 Task: Look for space in São Félix do Xingu, Brazil from 6th June, 2023 to 8th June, 2023 for 2 adults in price range Rs.7000 to Rs.12000. Place can be private room with 1  bedroom having 2 beds and 1 bathroom. Property type can be flat. Amenities needed are: wifi, . Booking option can be shelf check-in. Required host language is Spanish.
Action: Mouse moved to (753, 130)
Screenshot: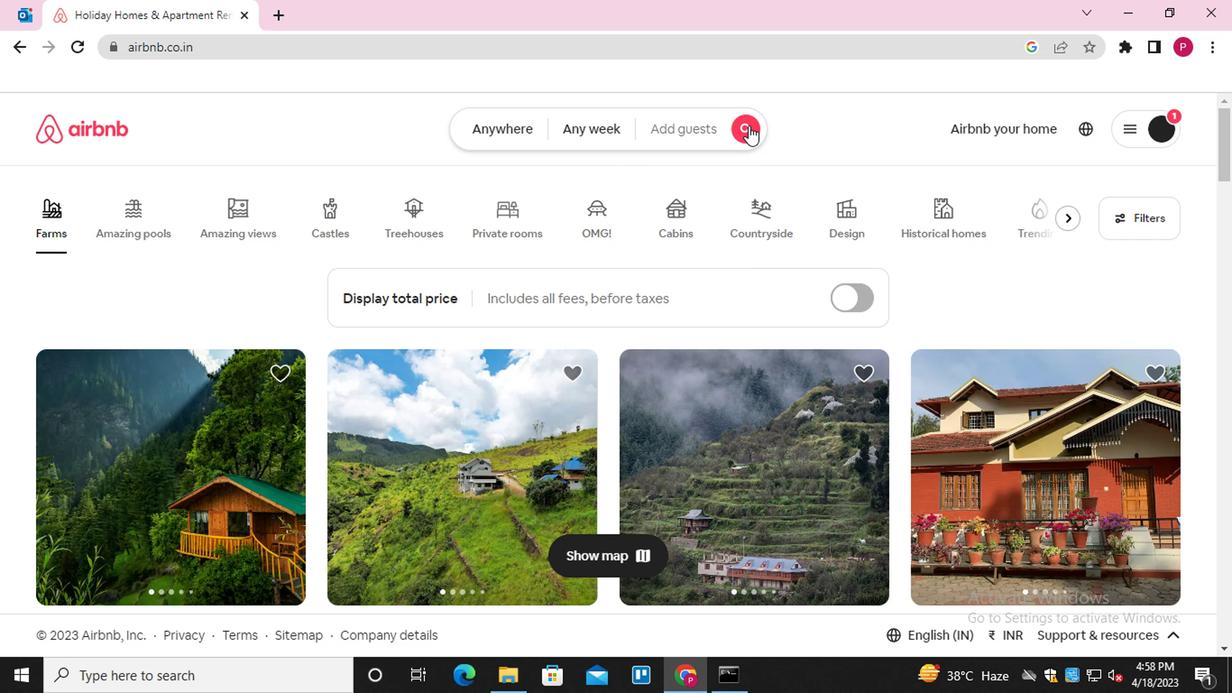 
Action: Mouse pressed left at (753, 130)
Screenshot: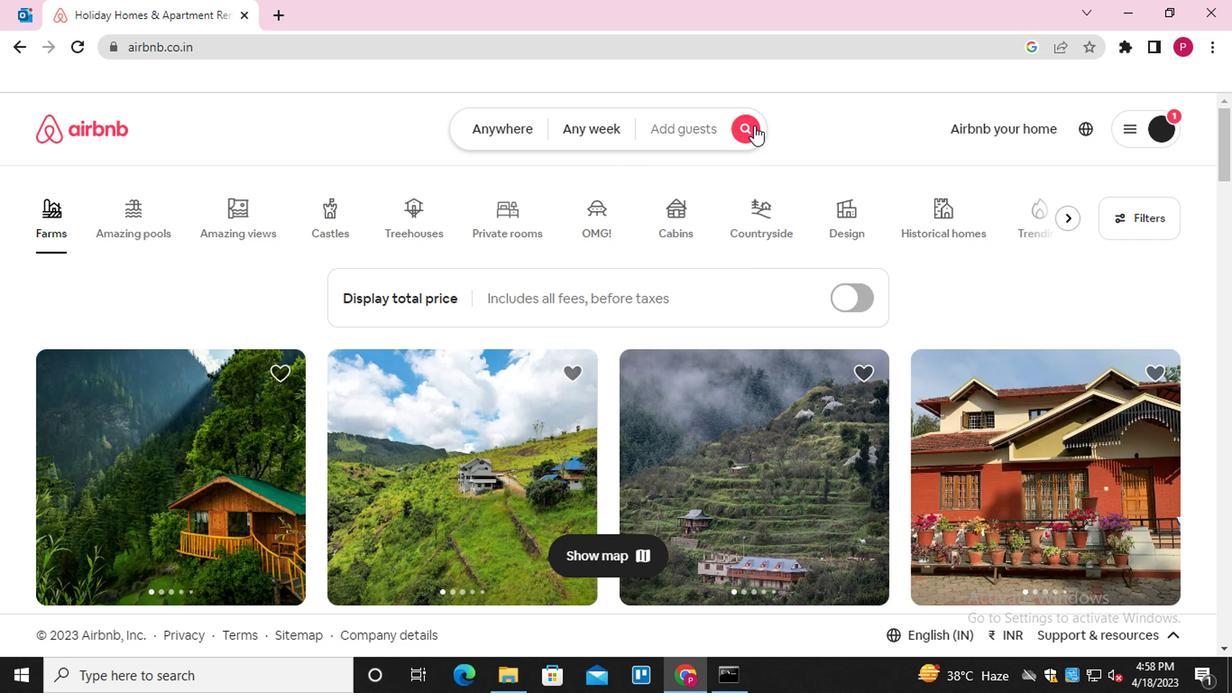 
Action: Mouse moved to (366, 211)
Screenshot: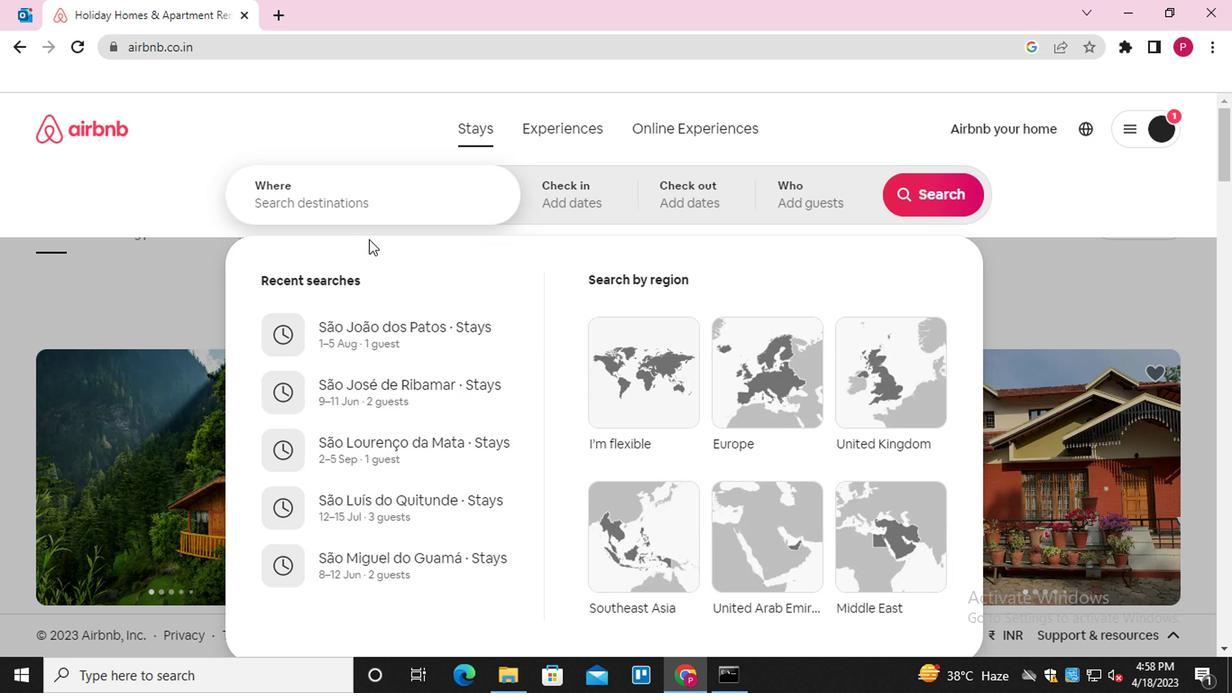 
Action: Mouse pressed left at (366, 211)
Screenshot: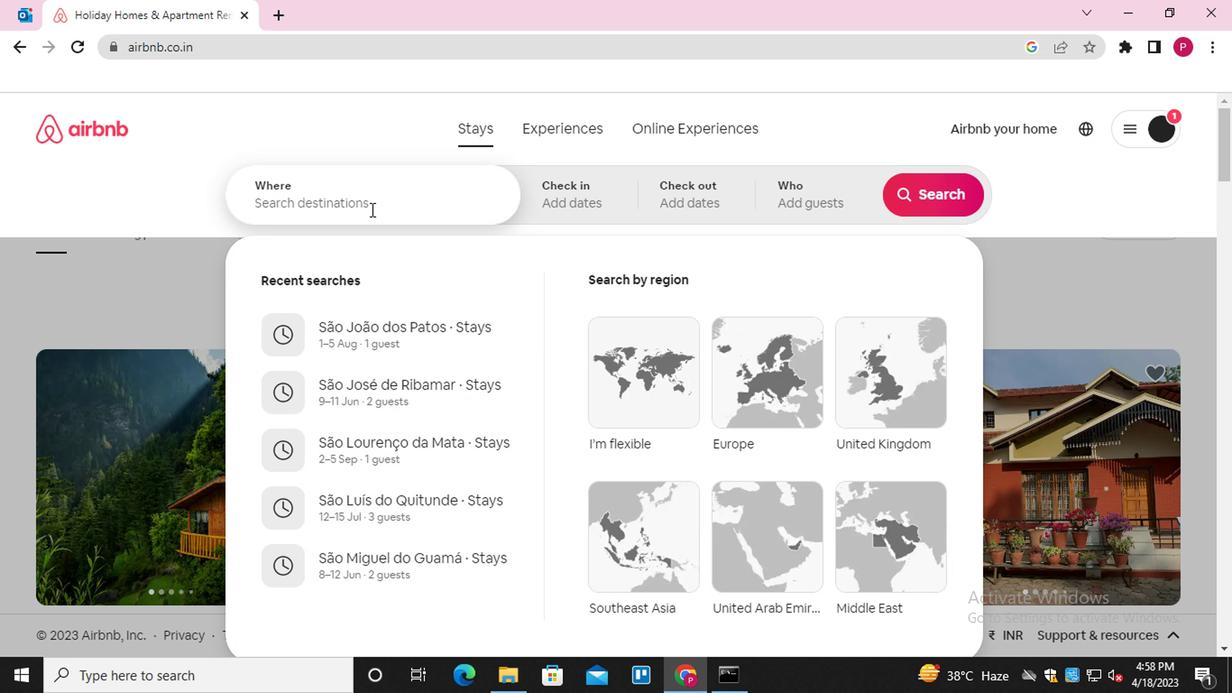 
Action: Key pressed <Key.shift>SAO<Key.space><Key.shift>FELIX<Key.space>DA<Key.space><Key.shift>X
Screenshot: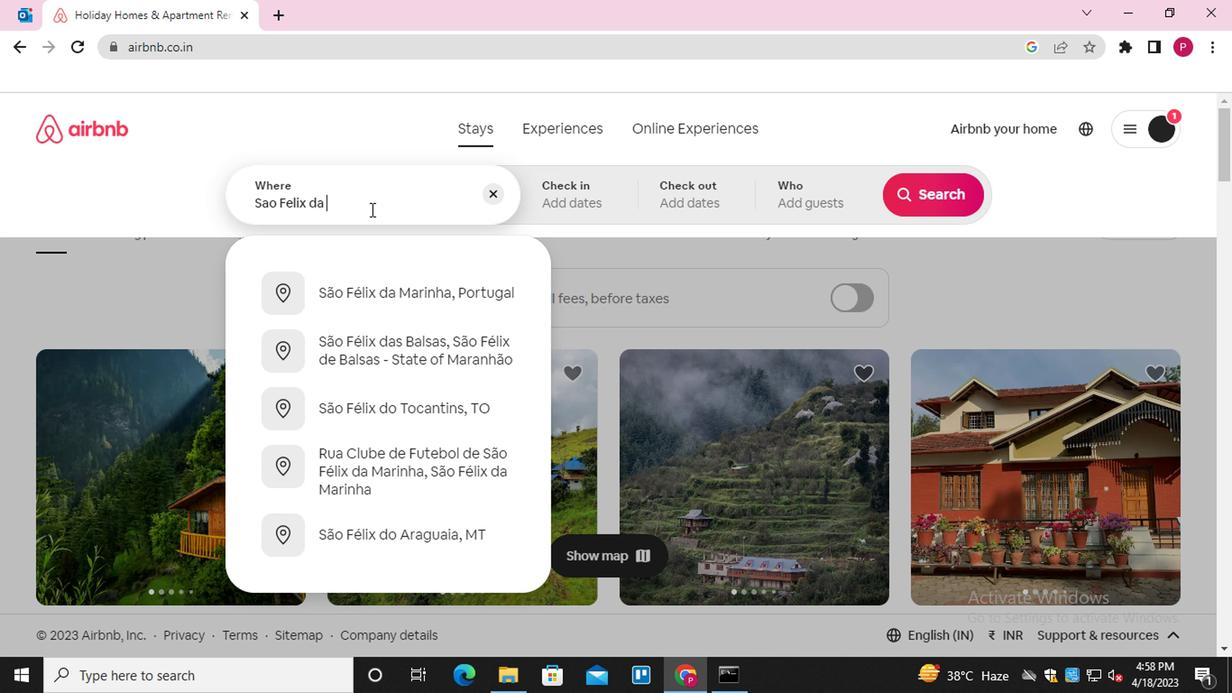 
Action: Mouse moved to (388, 401)
Screenshot: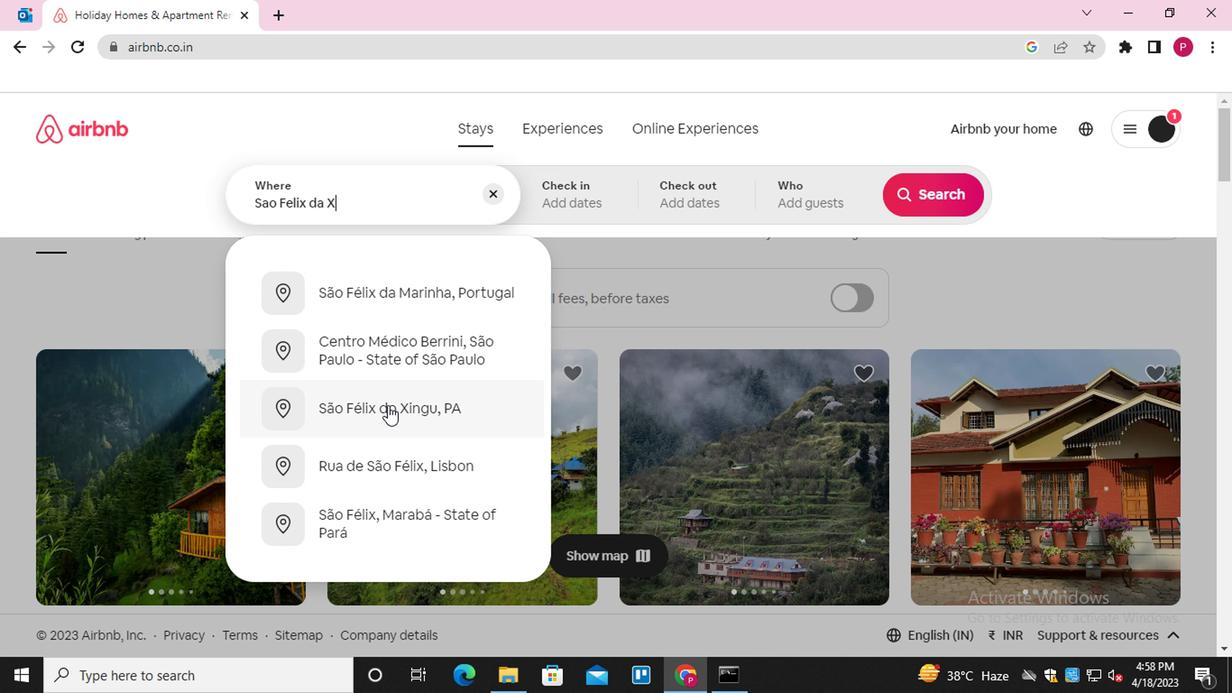 
Action: Mouse pressed left at (388, 401)
Screenshot: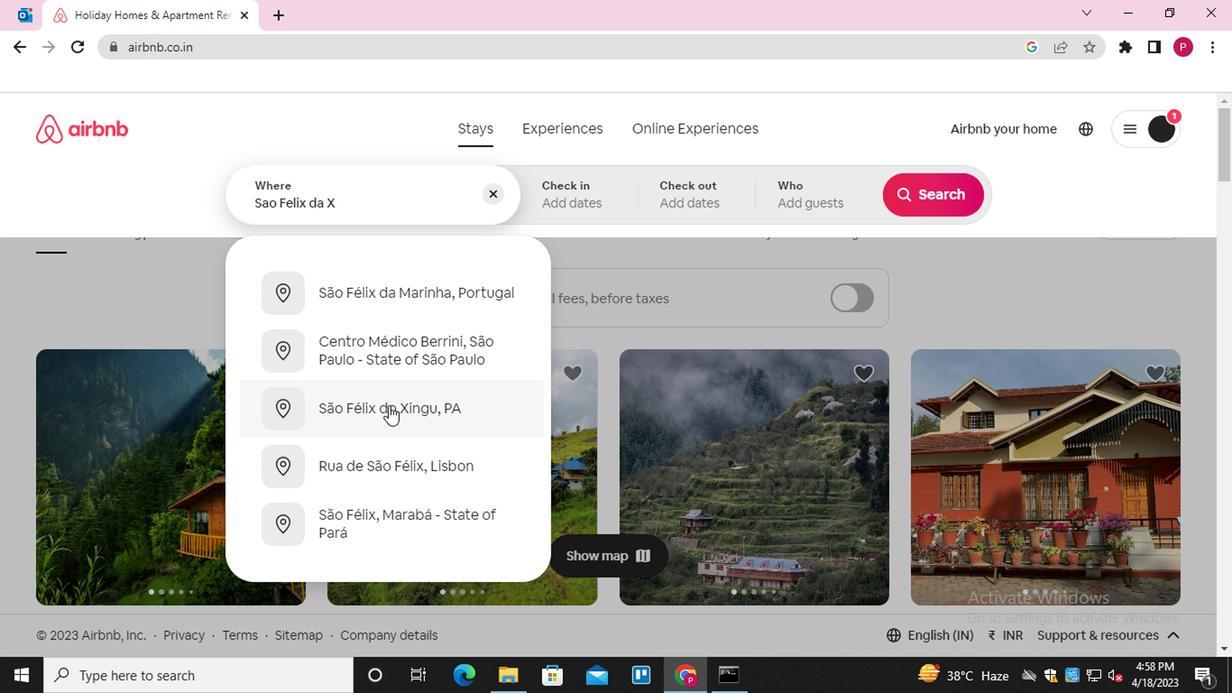 
Action: Mouse moved to (920, 342)
Screenshot: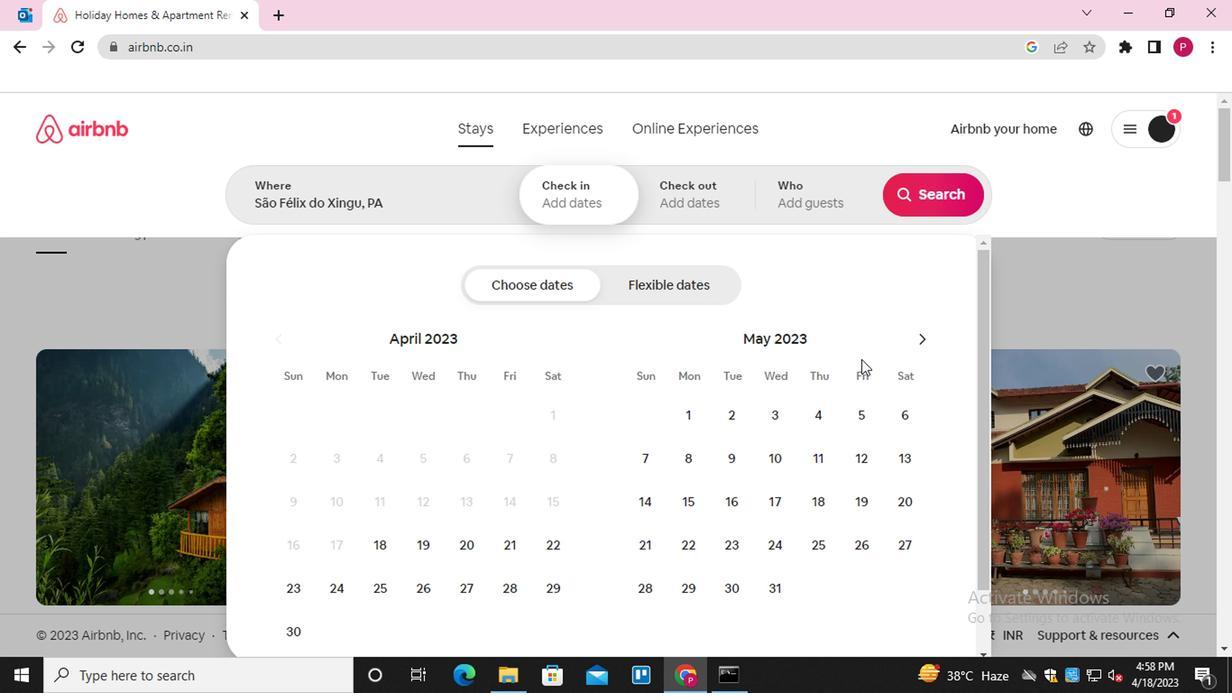 
Action: Mouse pressed left at (920, 342)
Screenshot: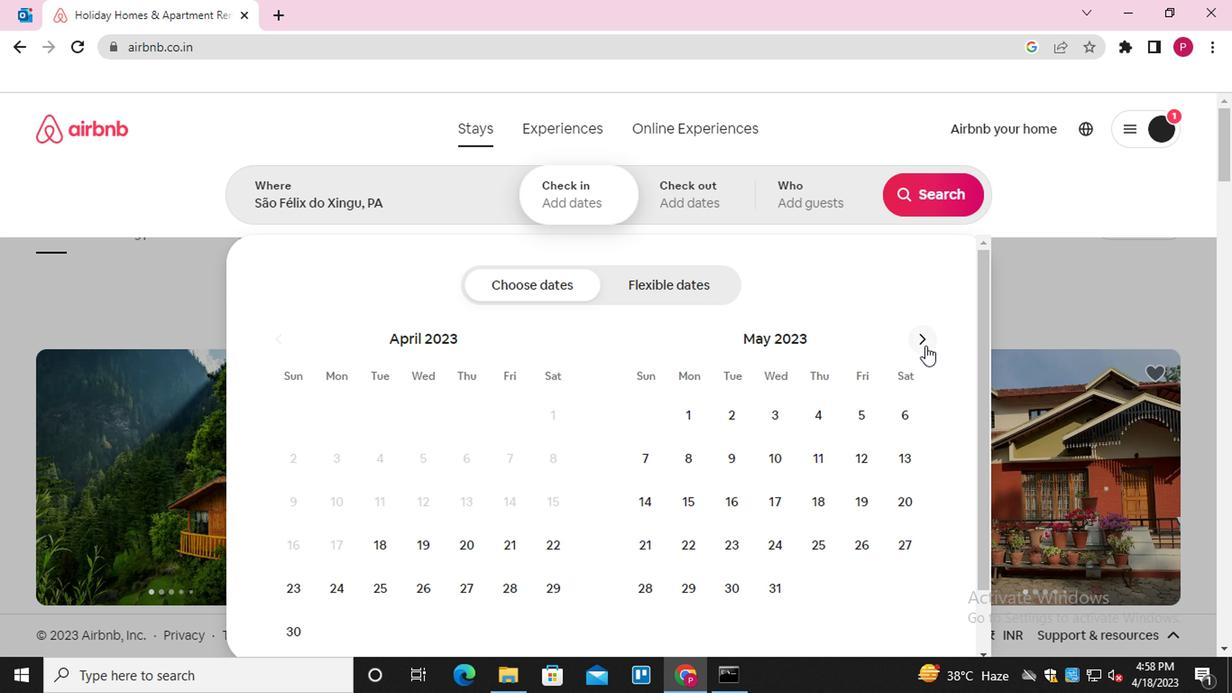 
Action: Mouse moved to (714, 450)
Screenshot: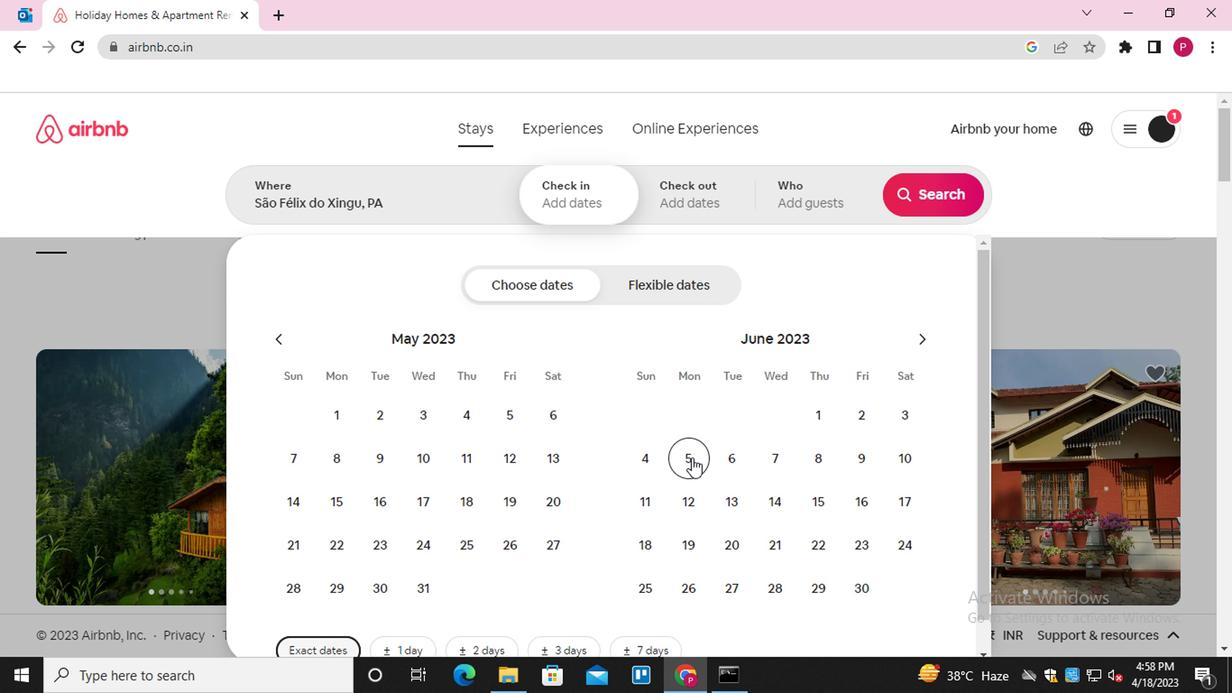 
Action: Mouse pressed left at (714, 450)
Screenshot: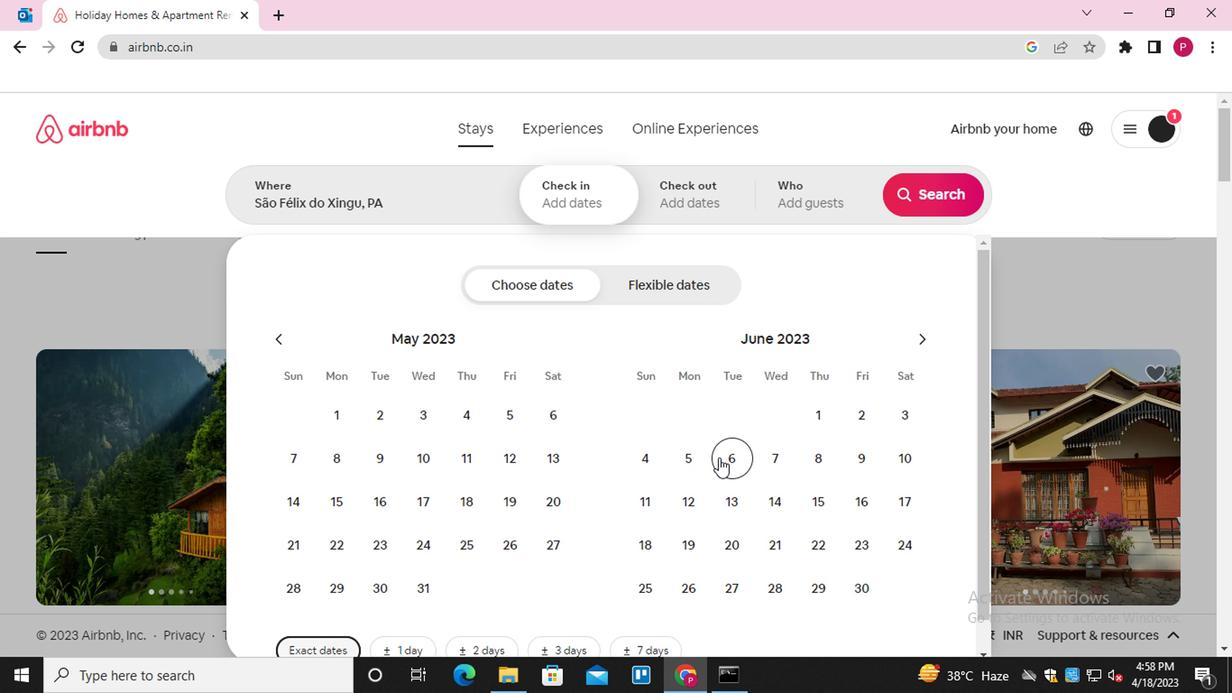 
Action: Mouse moved to (811, 457)
Screenshot: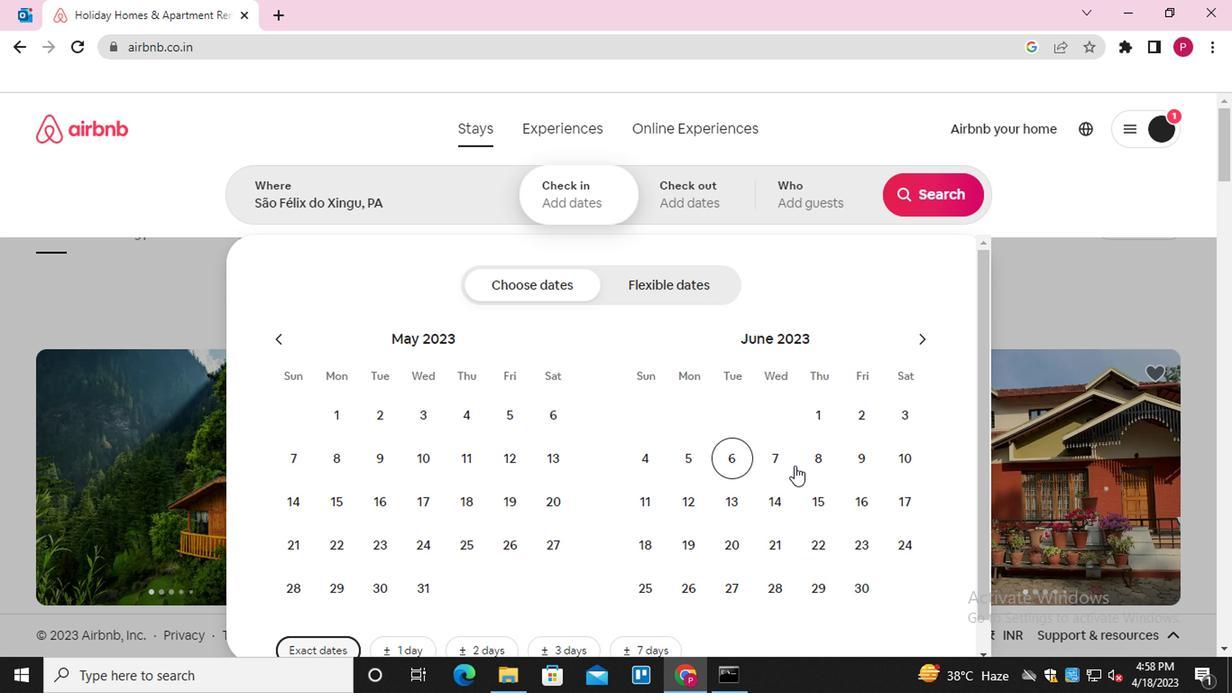 
Action: Mouse pressed left at (811, 457)
Screenshot: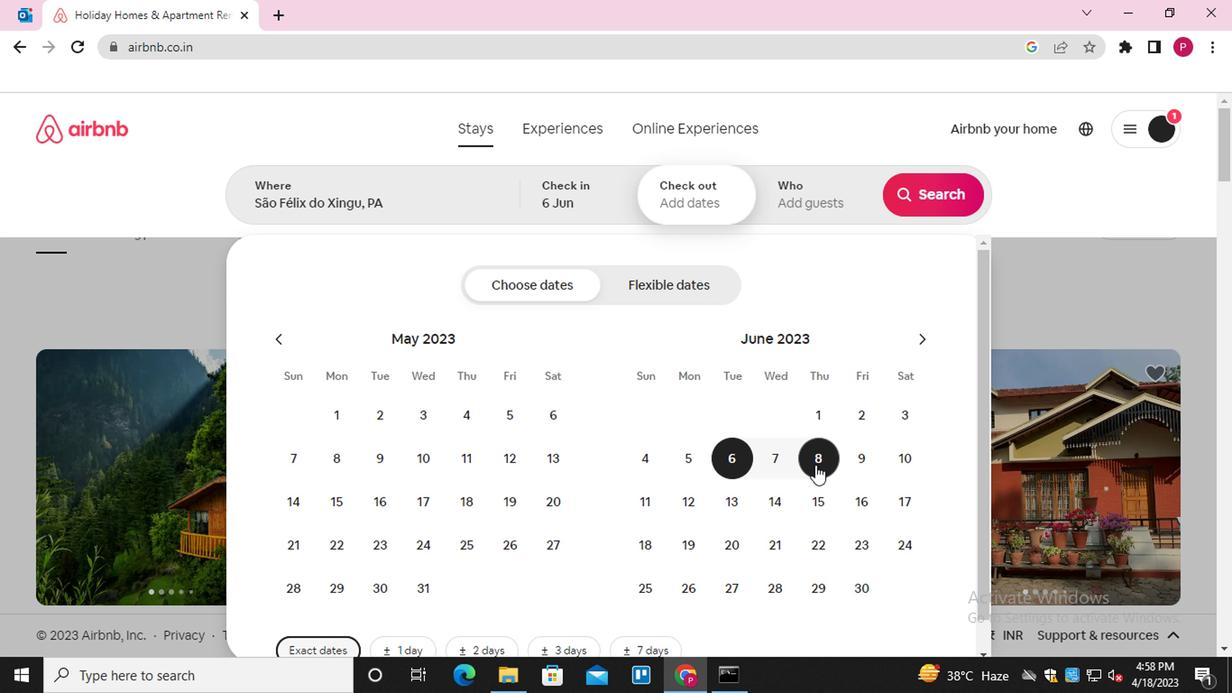 
Action: Mouse moved to (802, 215)
Screenshot: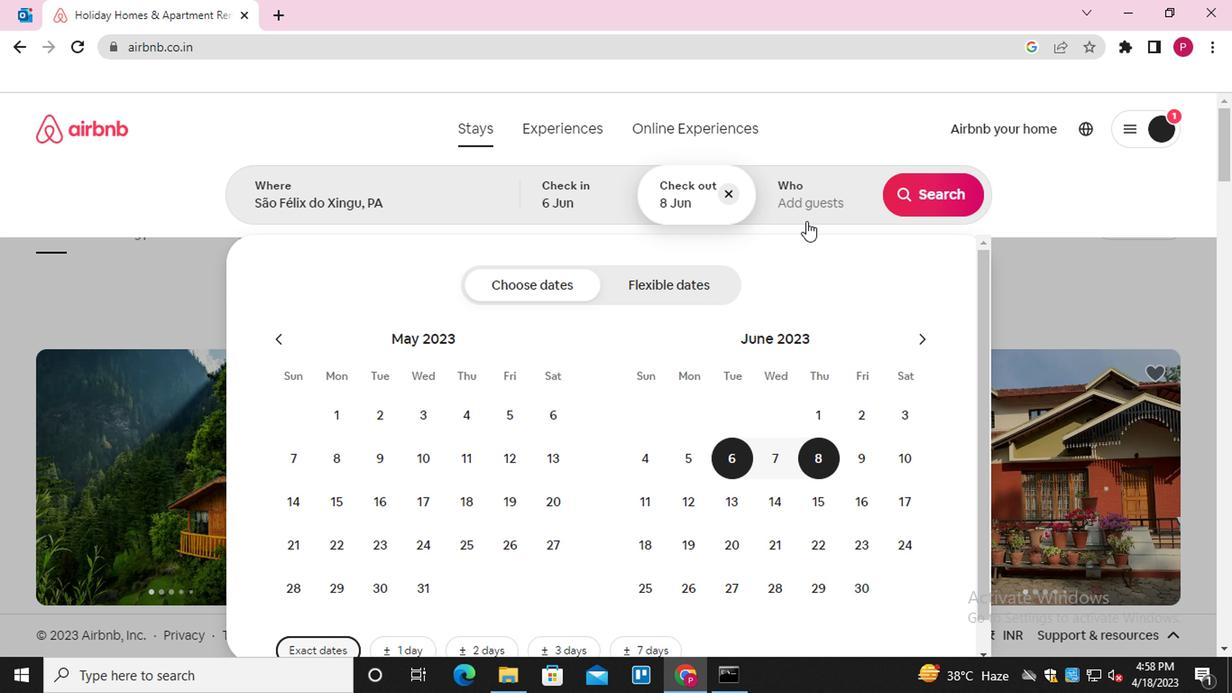 
Action: Mouse pressed left at (802, 215)
Screenshot: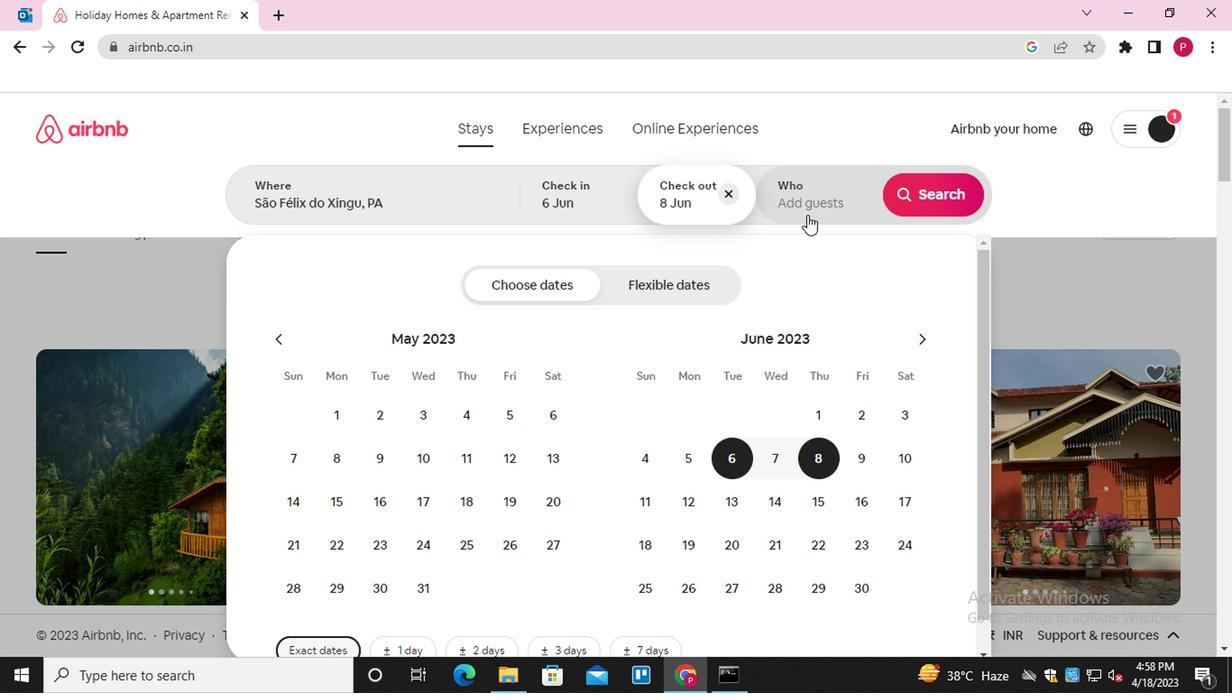 
Action: Mouse moved to (936, 288)
Screenshot: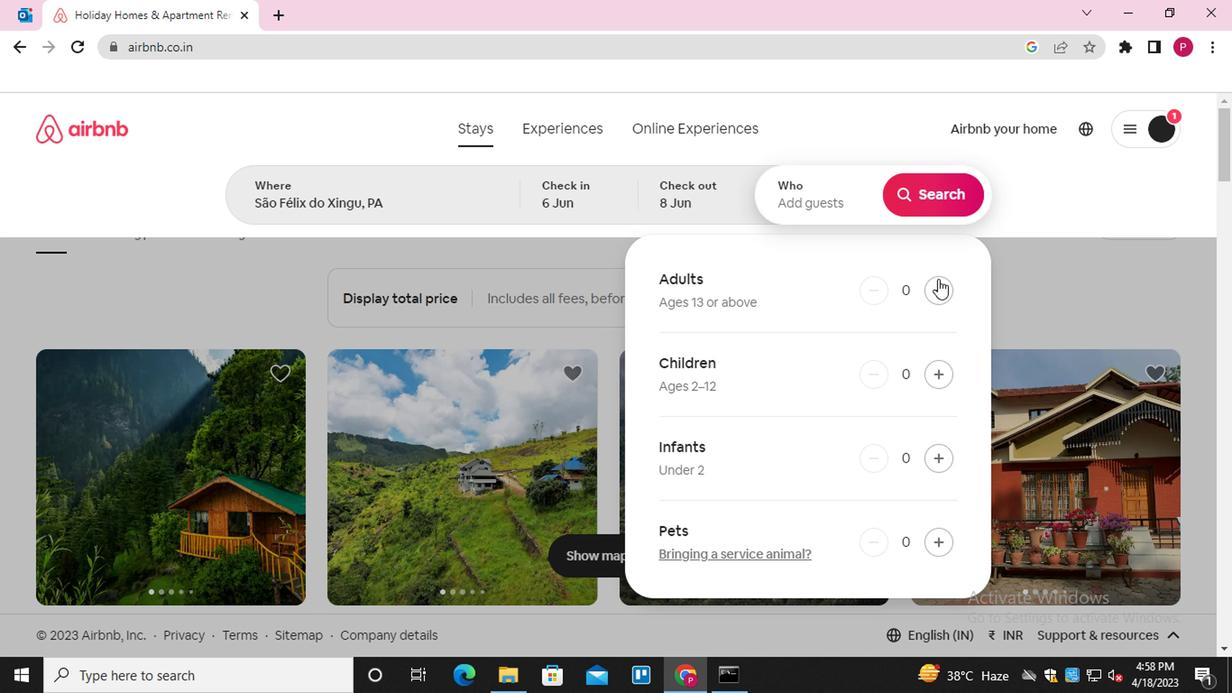 
Action: Mouse pressed left at (936, 288)
Screenshot: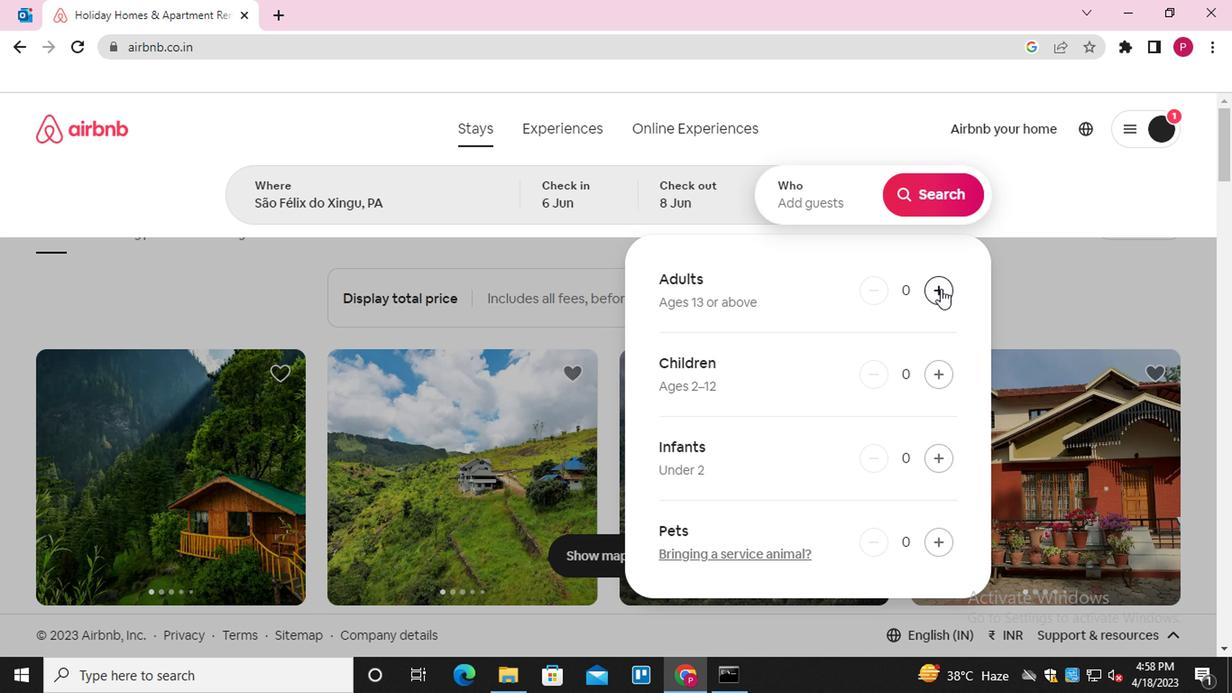 
Action: Mouse pressed left at (936, 288)
Screenshot: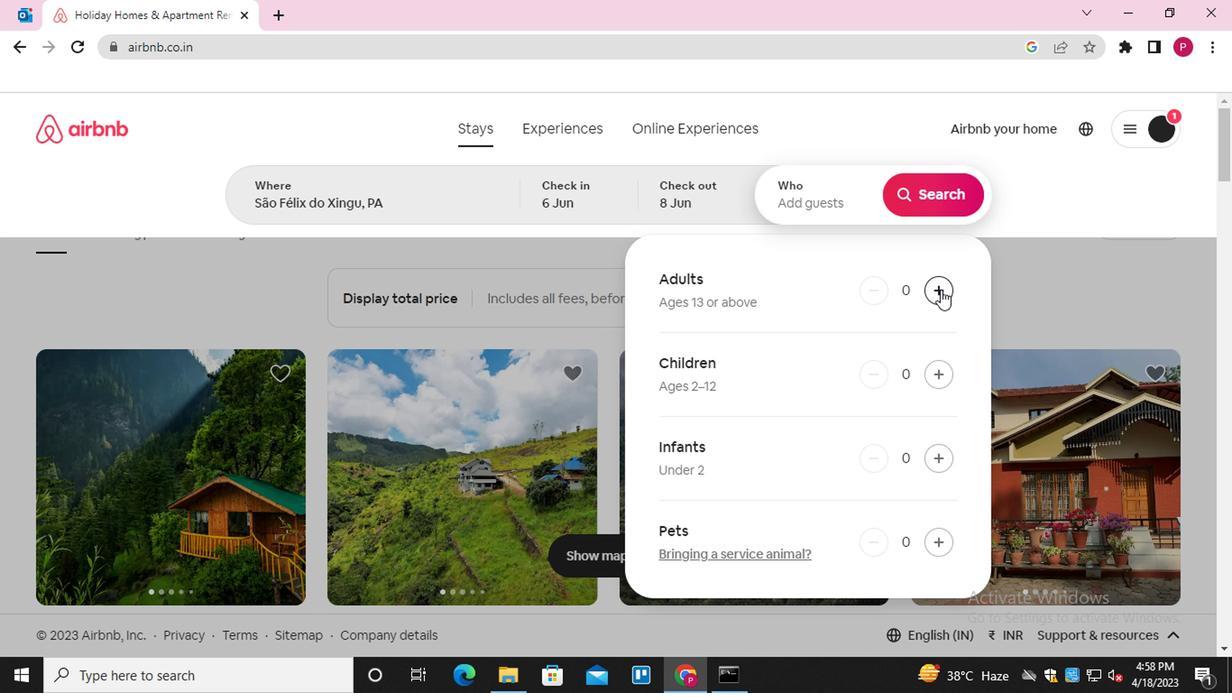 
Action: Mouse moved to (926, 202)
Screenshot: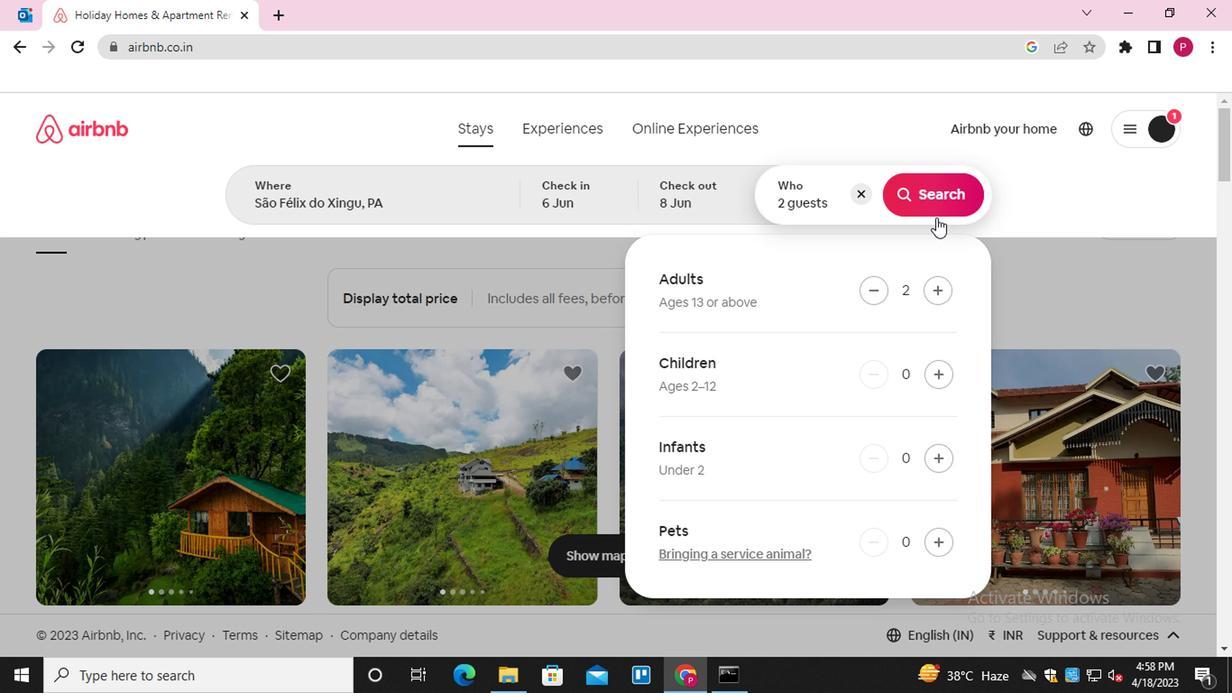 
Action: Mouse pressed left at (926, 202)
Screenshot: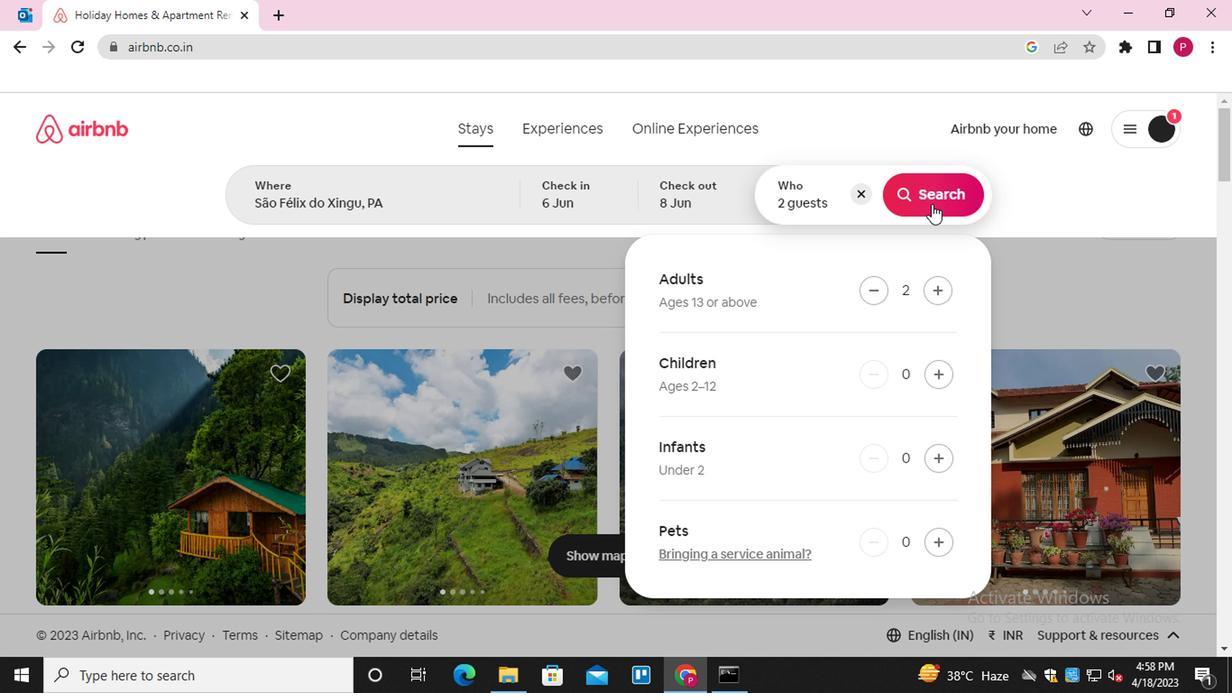 
Action: Mouse moved to (1129, 210)
Screenshot: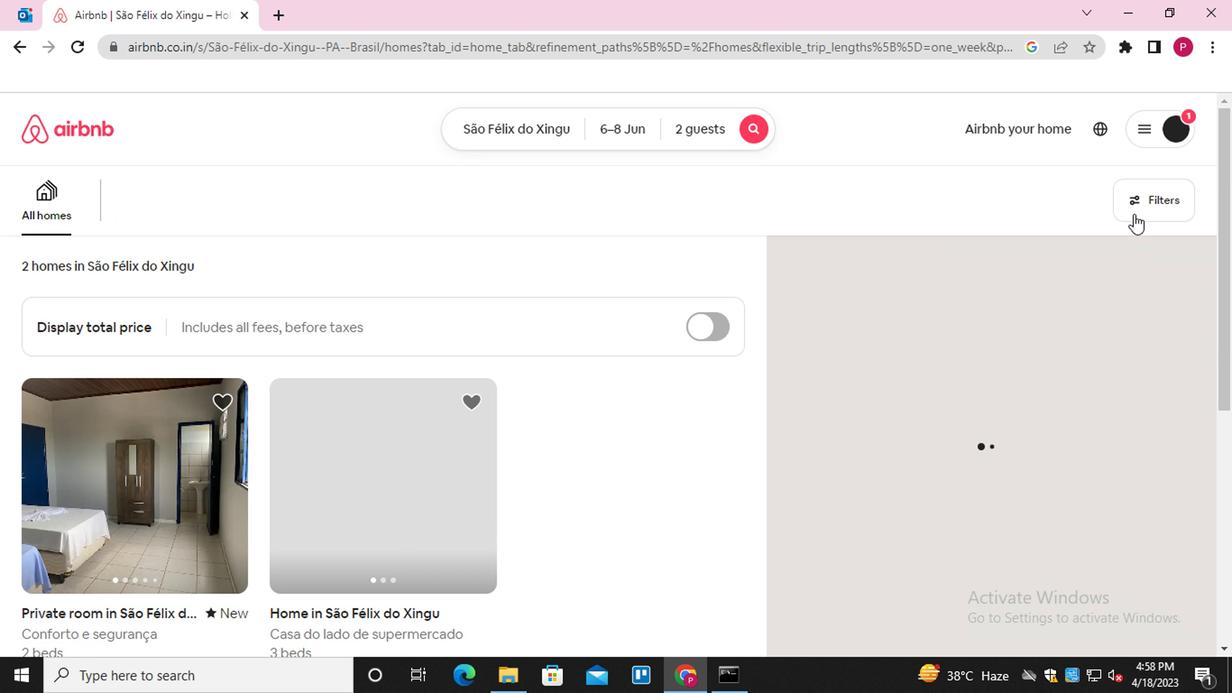 
Action: Mouse pressed left at (1129, 210)
Screenshot: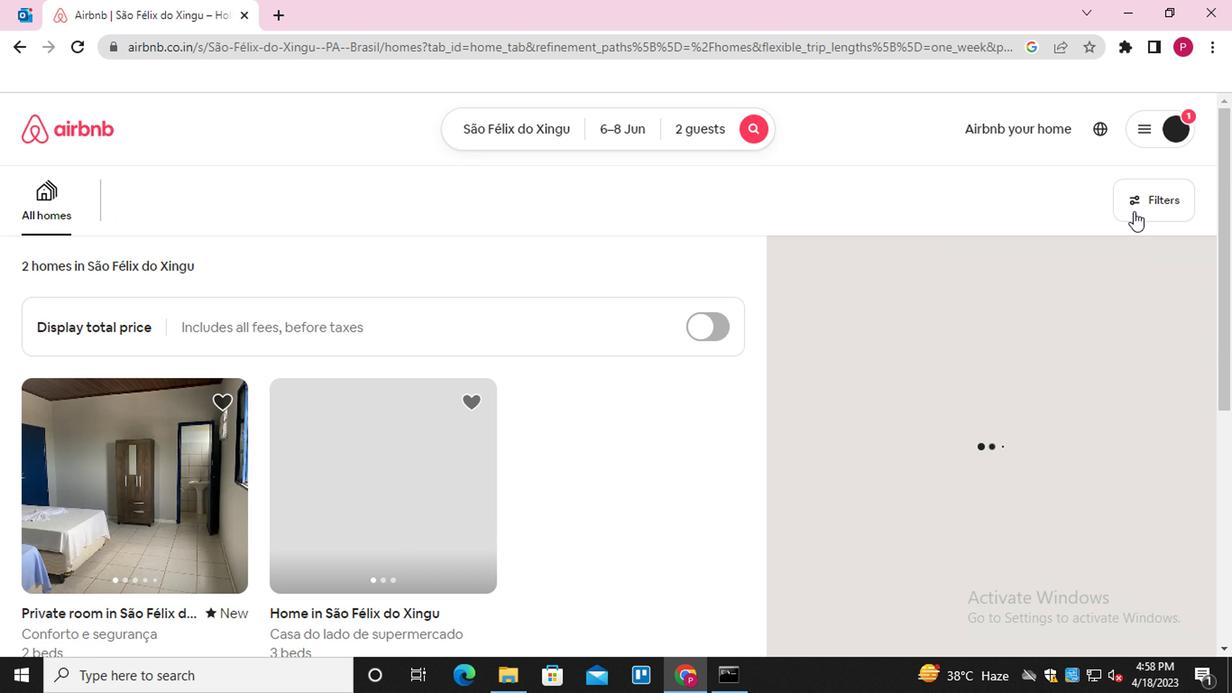 
Action: Mouse moved to (445, 367)
Screenshot: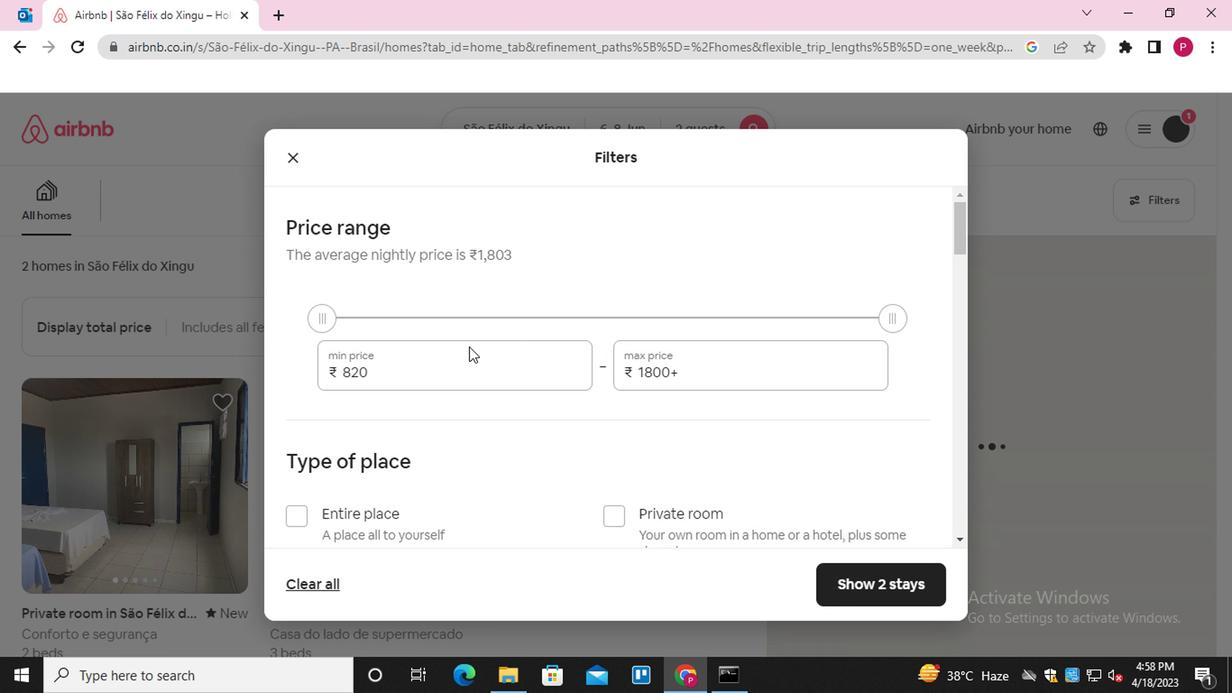
Action: Mouse pressed left at (445, 367)
Screenshot: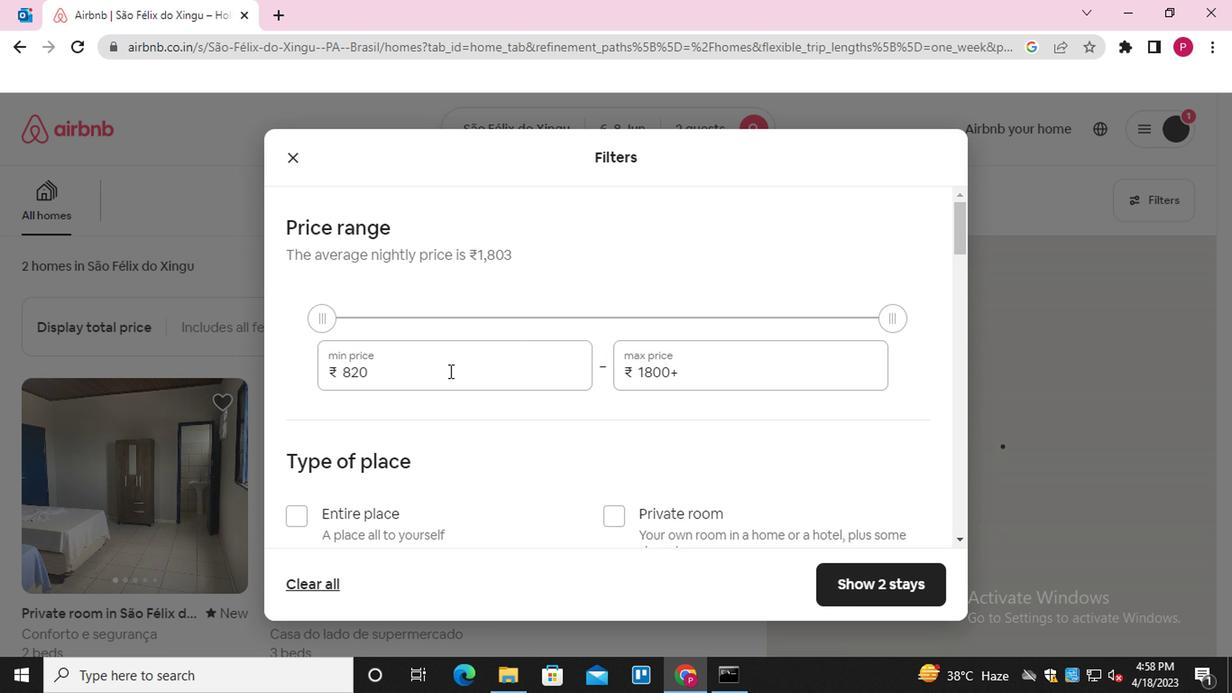 
Action: Mouse pressed left at (445, 367)
Screenshot: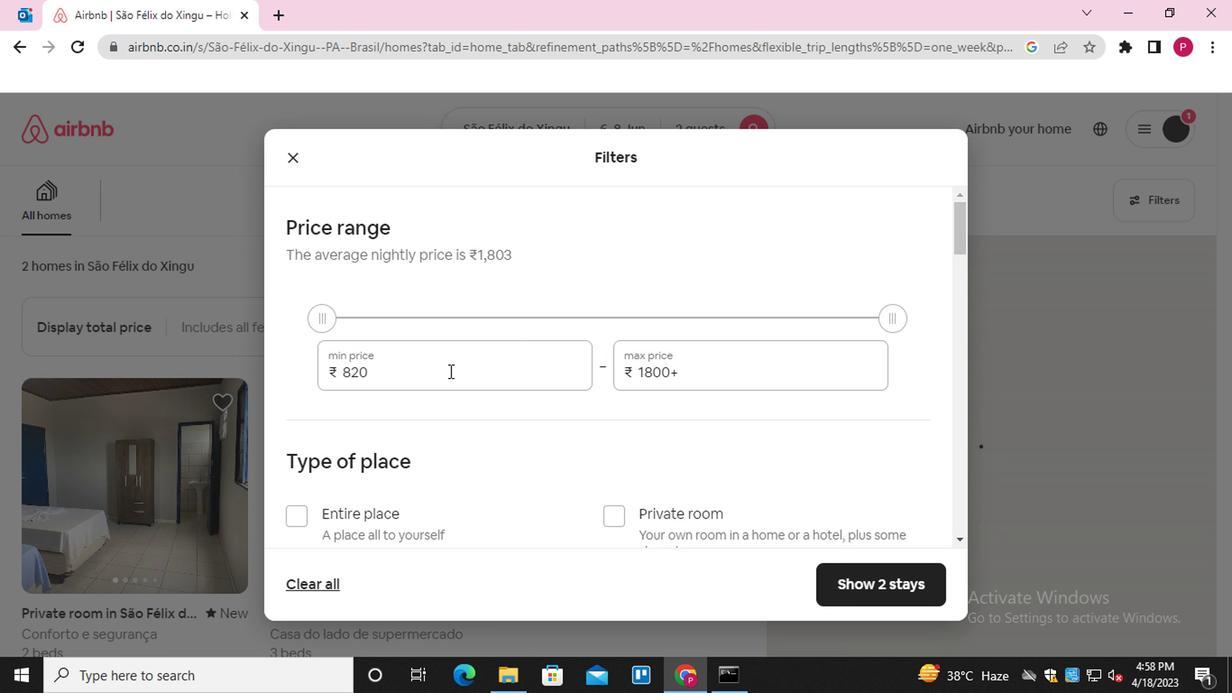 
Action: Key pressed <Key.shift>7000<Key.tab>12000
Screenshot: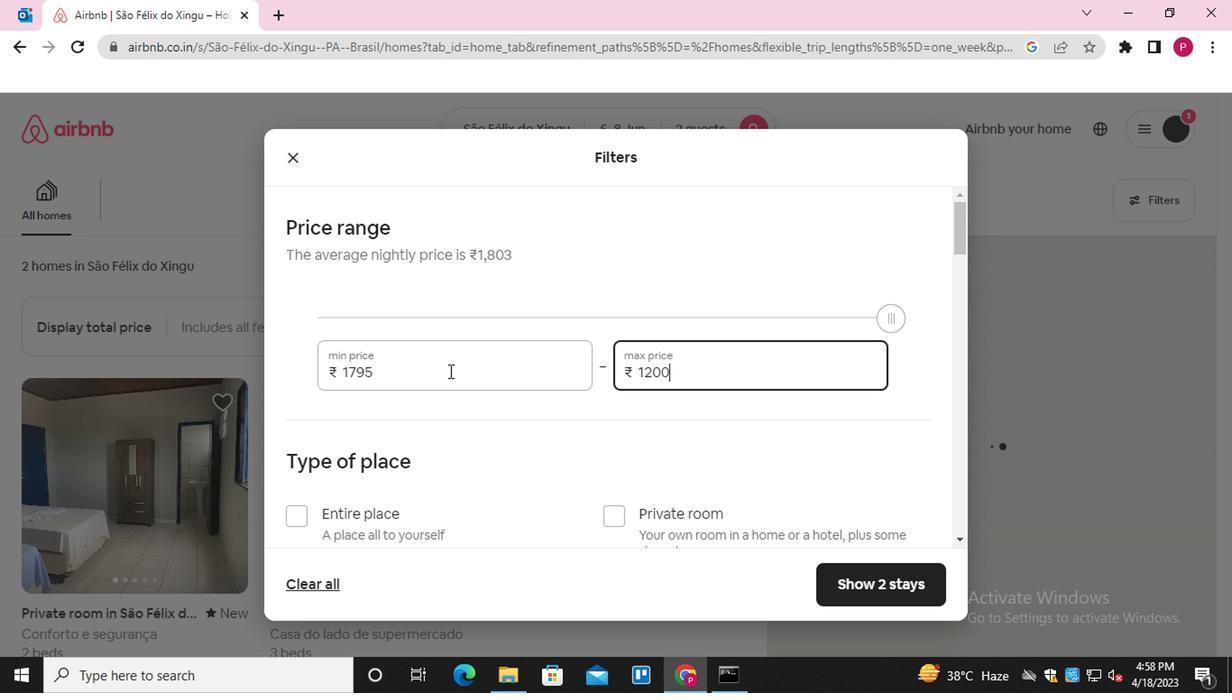 
Action: Mouse moved to (394, 365)
Screenshot: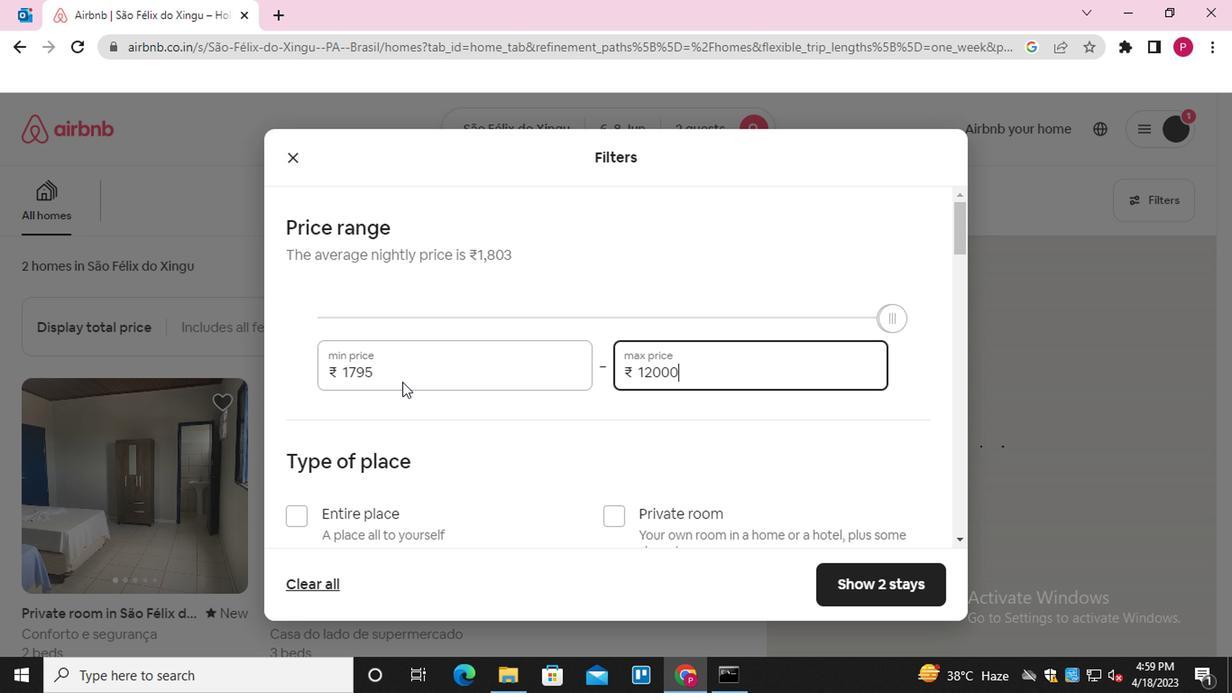
Action: Mouse pressed left at (394, 365)
Screenshot: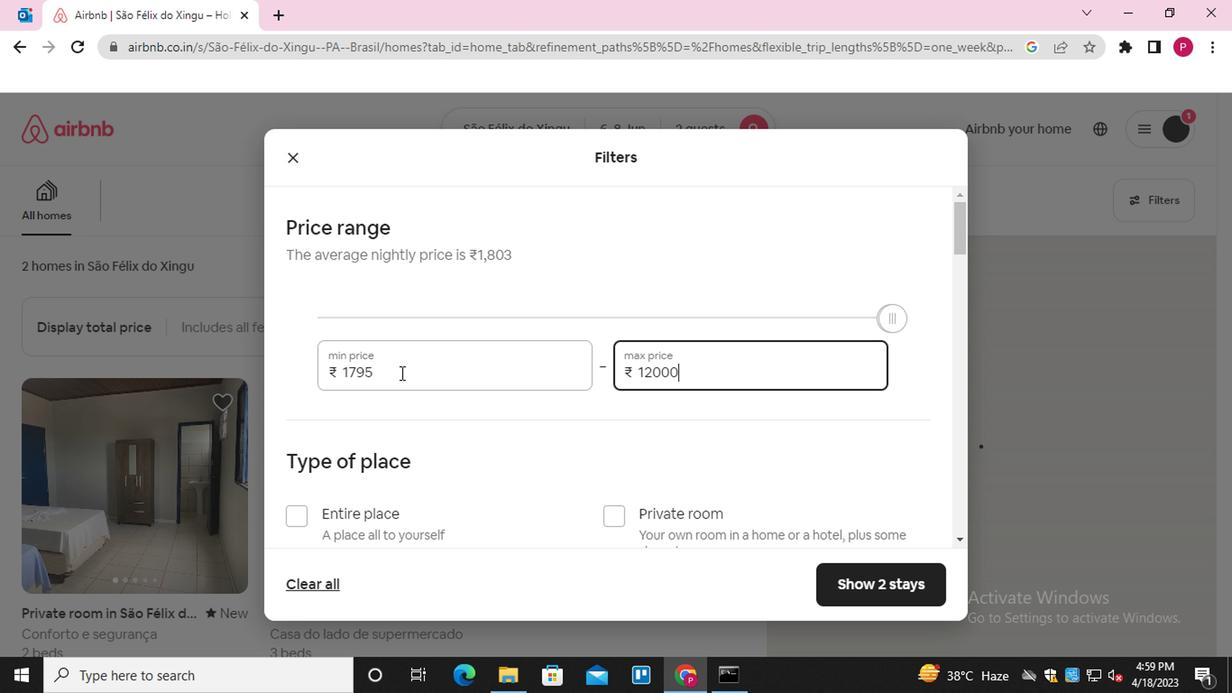 
Action: Mouse pressed left at (394, 365)
Screenshot: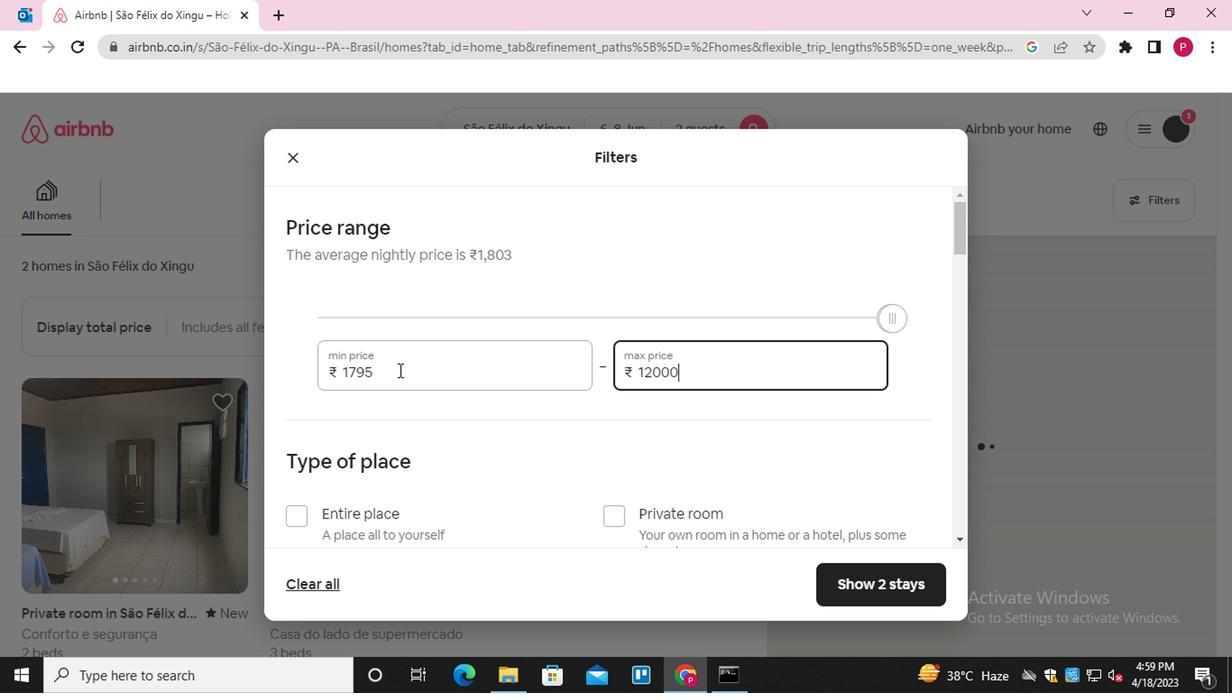 
Action: Mouse moved to (390, 365)
Screenshot: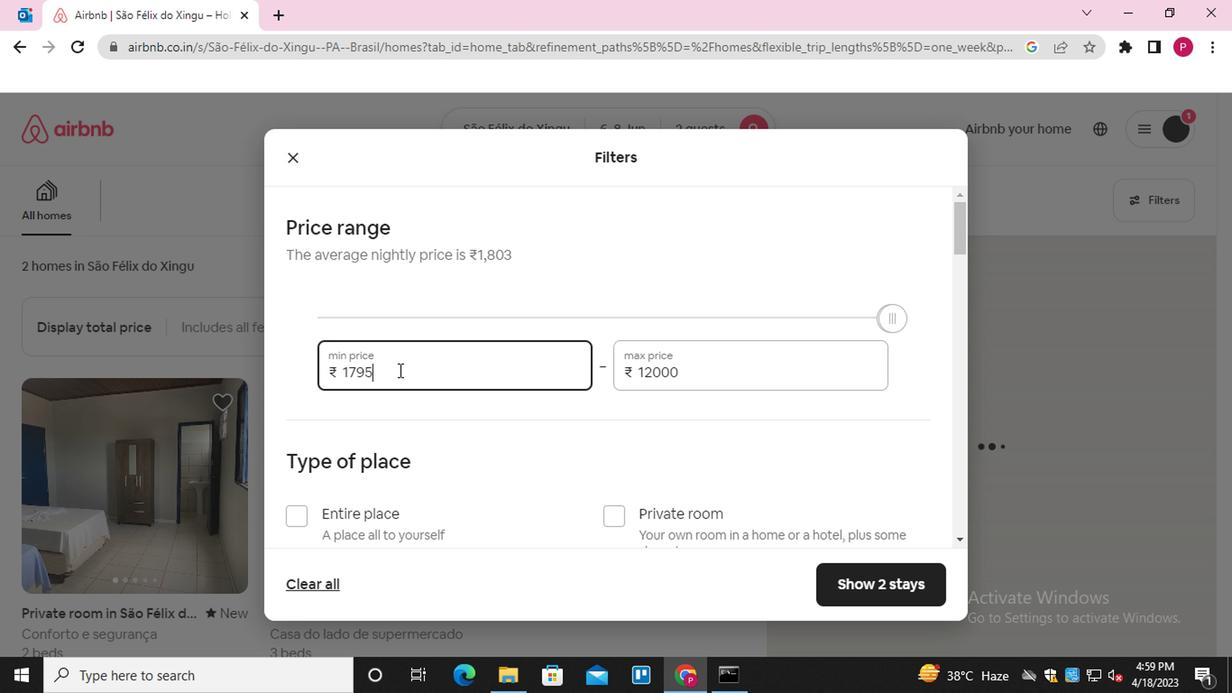 
Action: Key pressed 7000
Screenshot: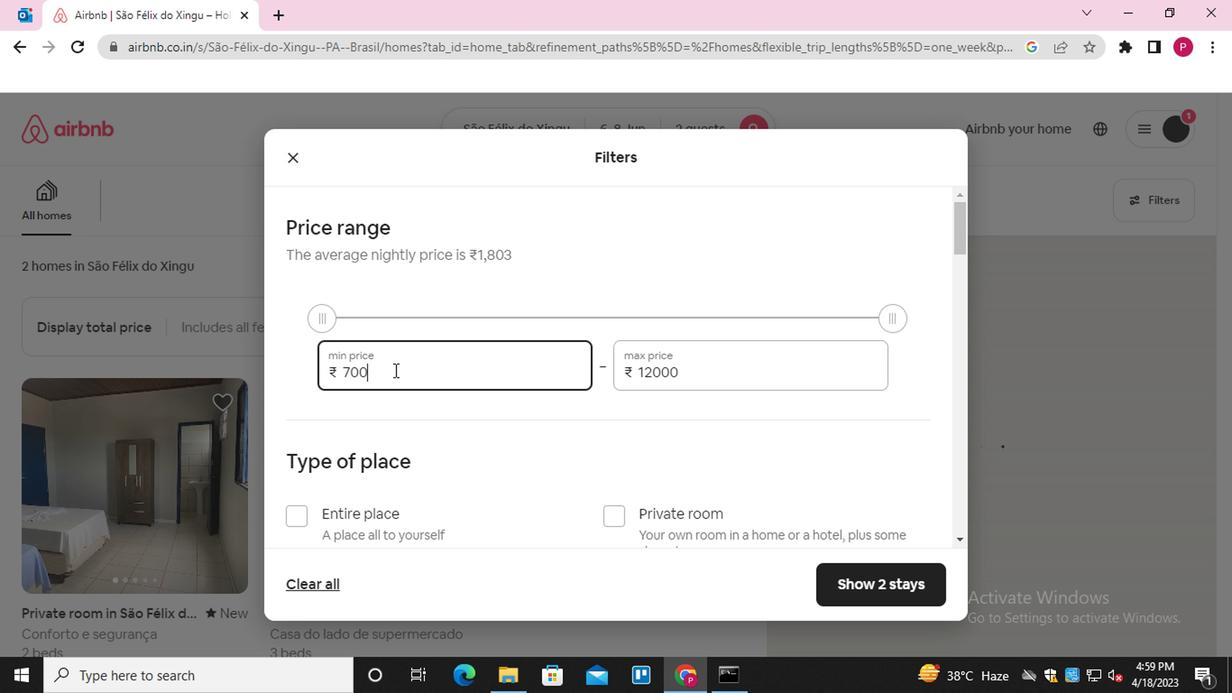 
Action: Mouse moved to (533, 433)
Screenshot: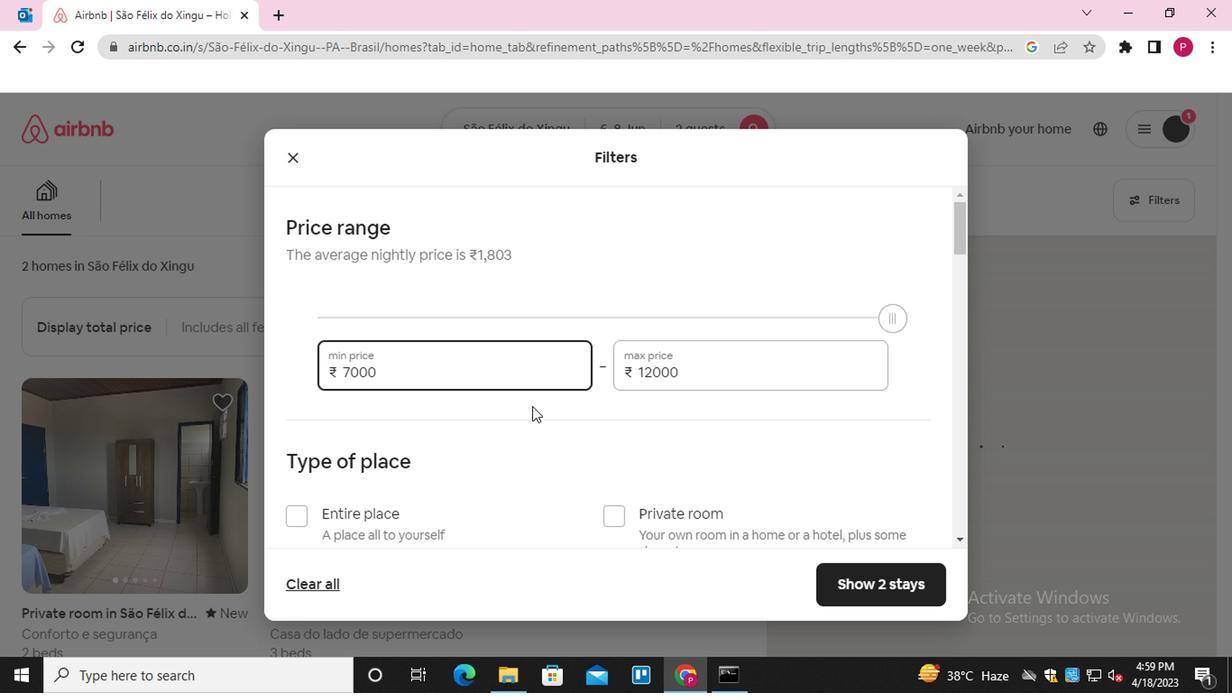 
Action: Mouse scrolled (533, 431) with delta (0, -1)
Screenshot: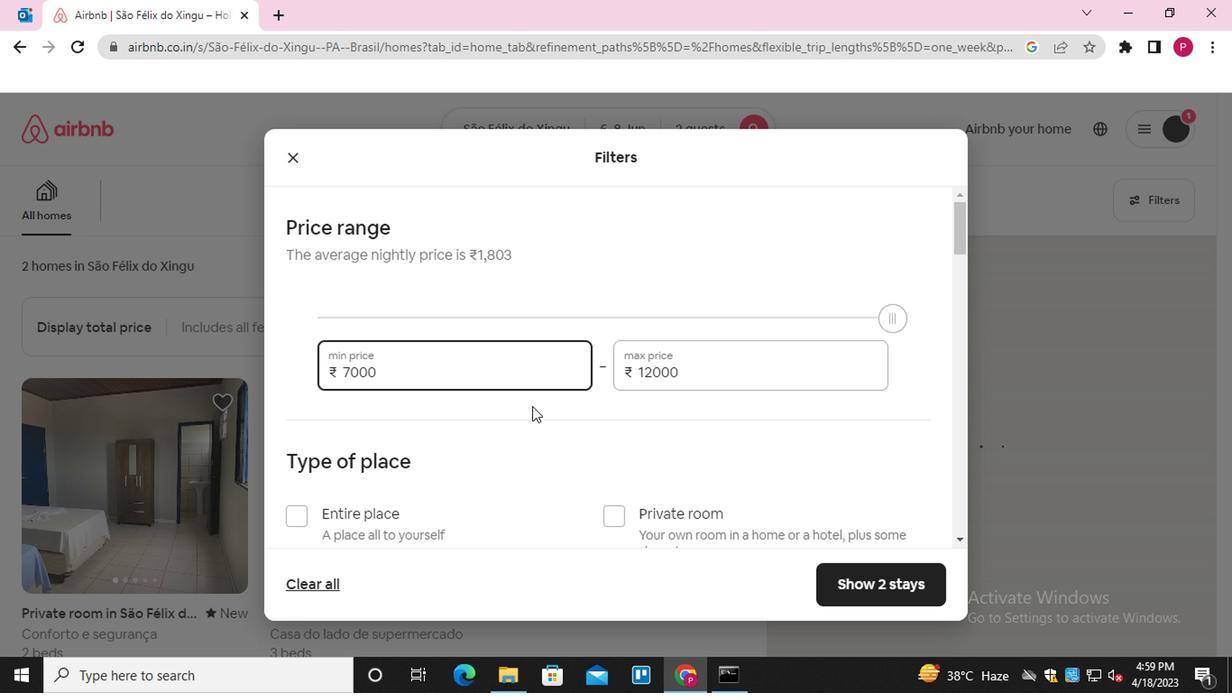 
Action: Mouse moved to (533, 436)
Screenshot: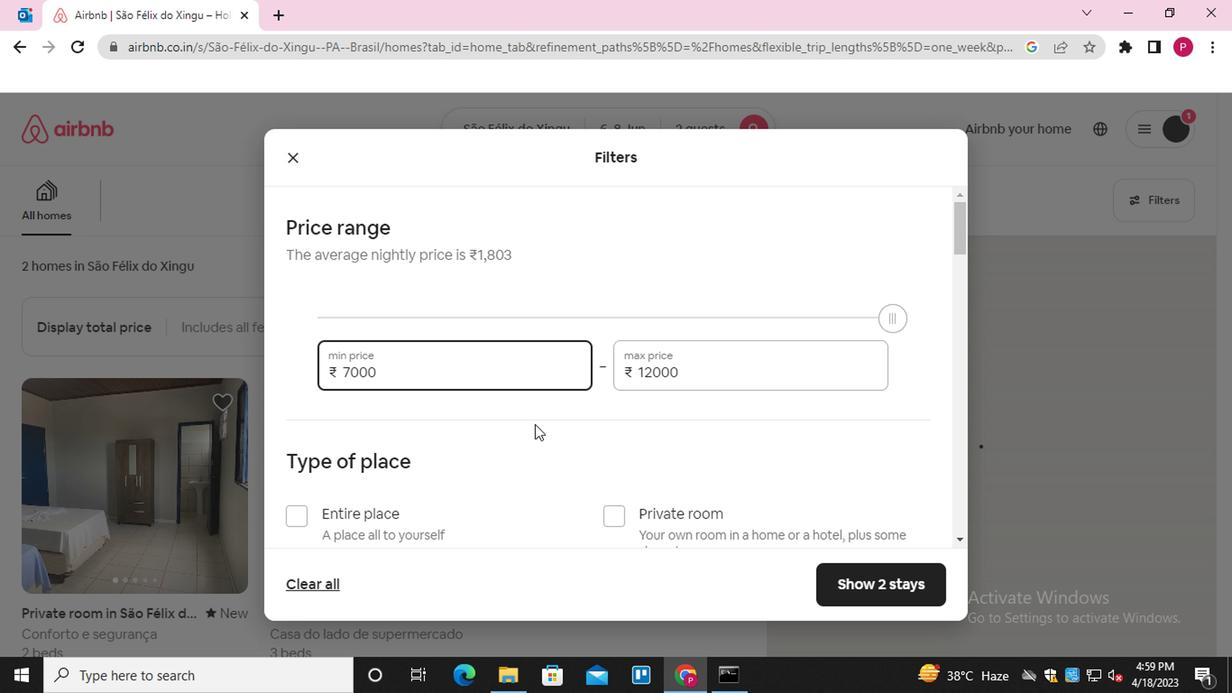 
Action: Mouse scrolled (533, 435) with delta (0, 0)
Screenshot: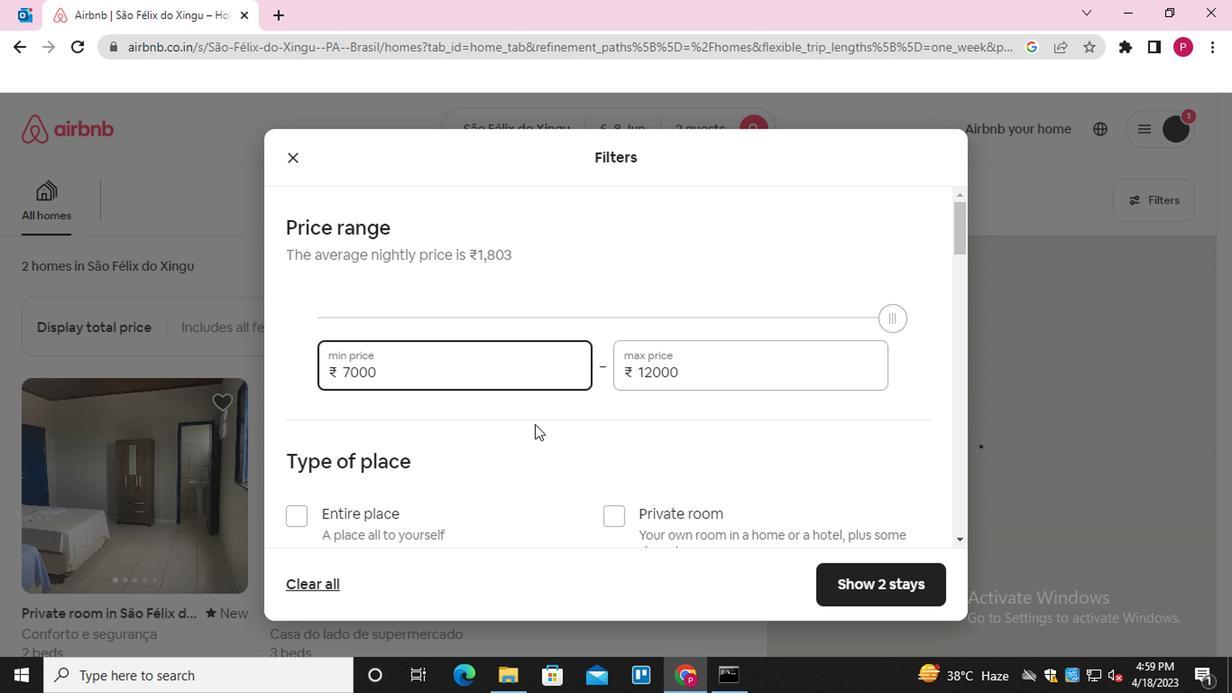 
Action: Mouse scrolled (533, 435) with delta (0, 0)
Screenshot: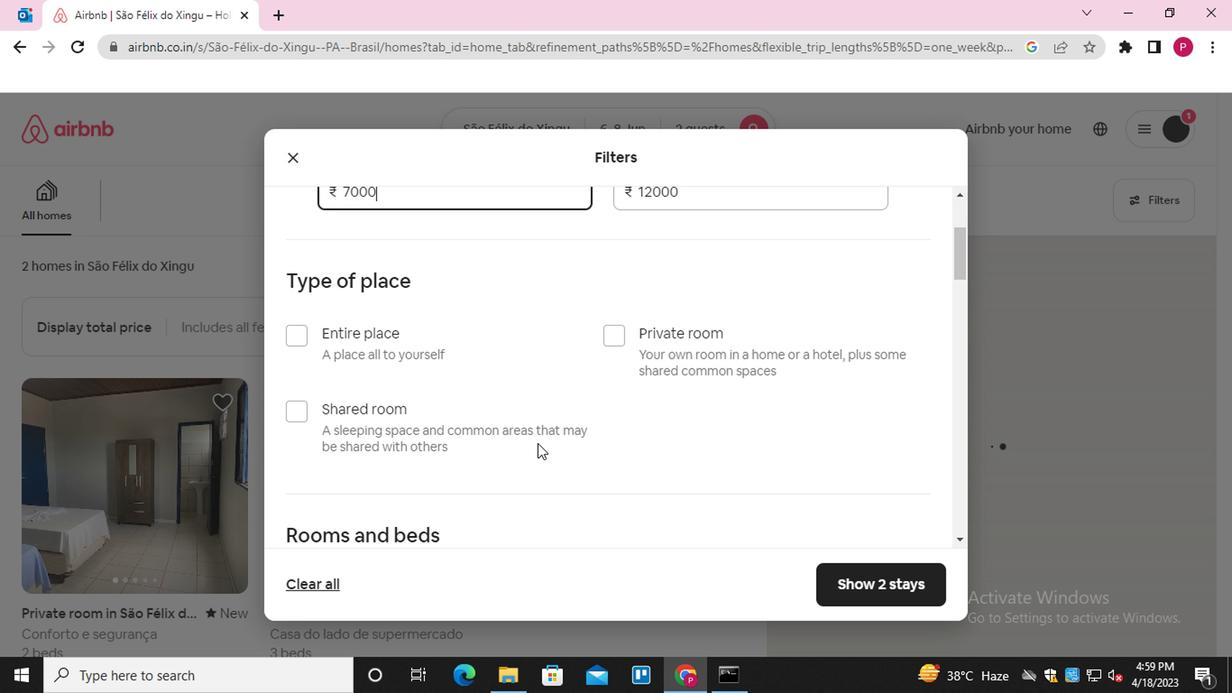 
Action: Mouse moved to (610, 245)
Screenshot: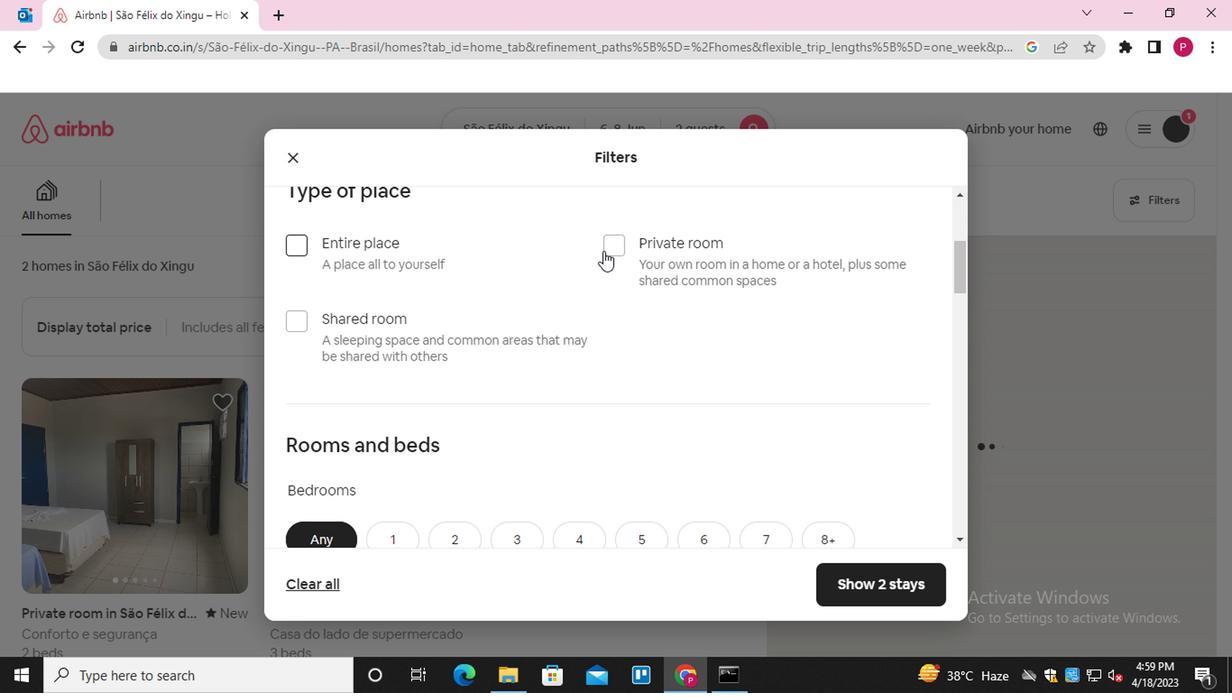 
Action: Mouse pressed left at (610, 245)
Screenshot: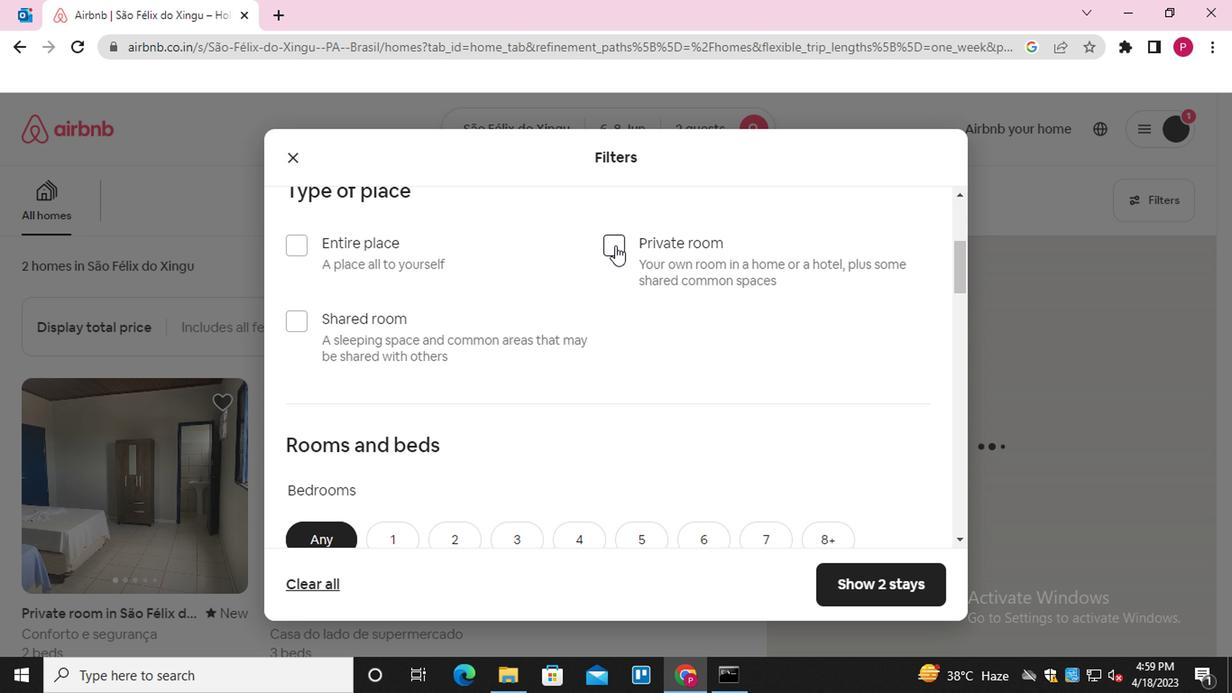 
Action: Mouse moved to (557, 416)
Screenshot: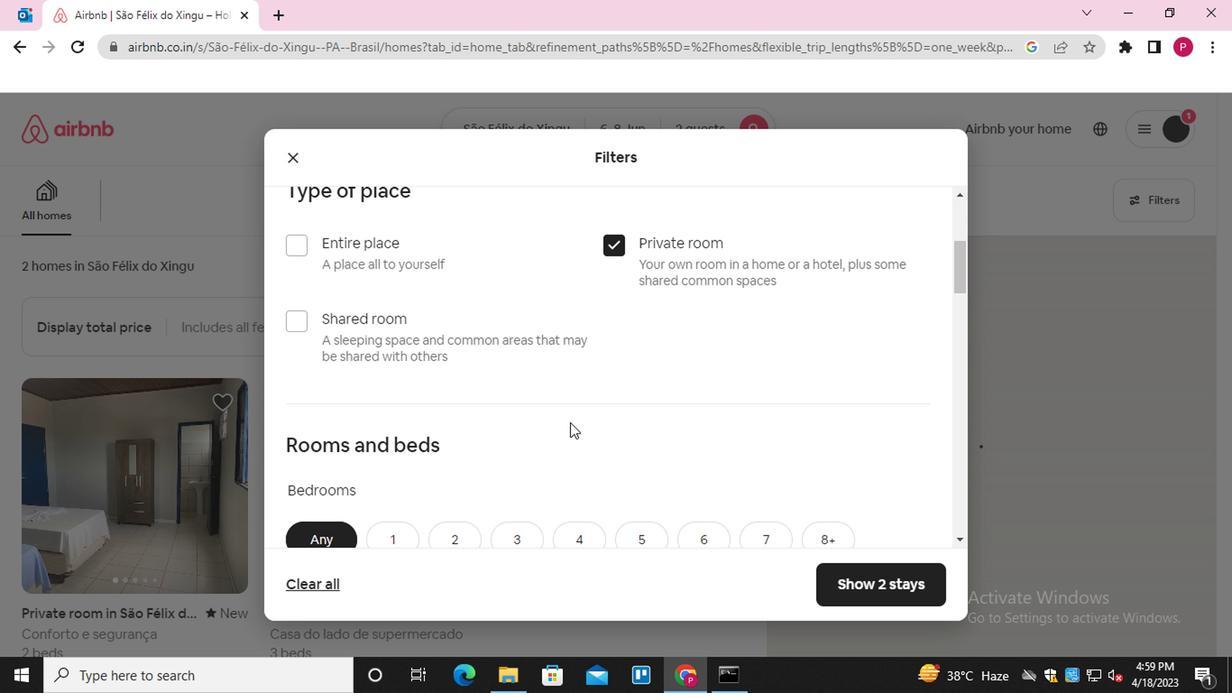 
Action: Mouse scrolled (557, 415) with delta (0, 0)
Screenshot: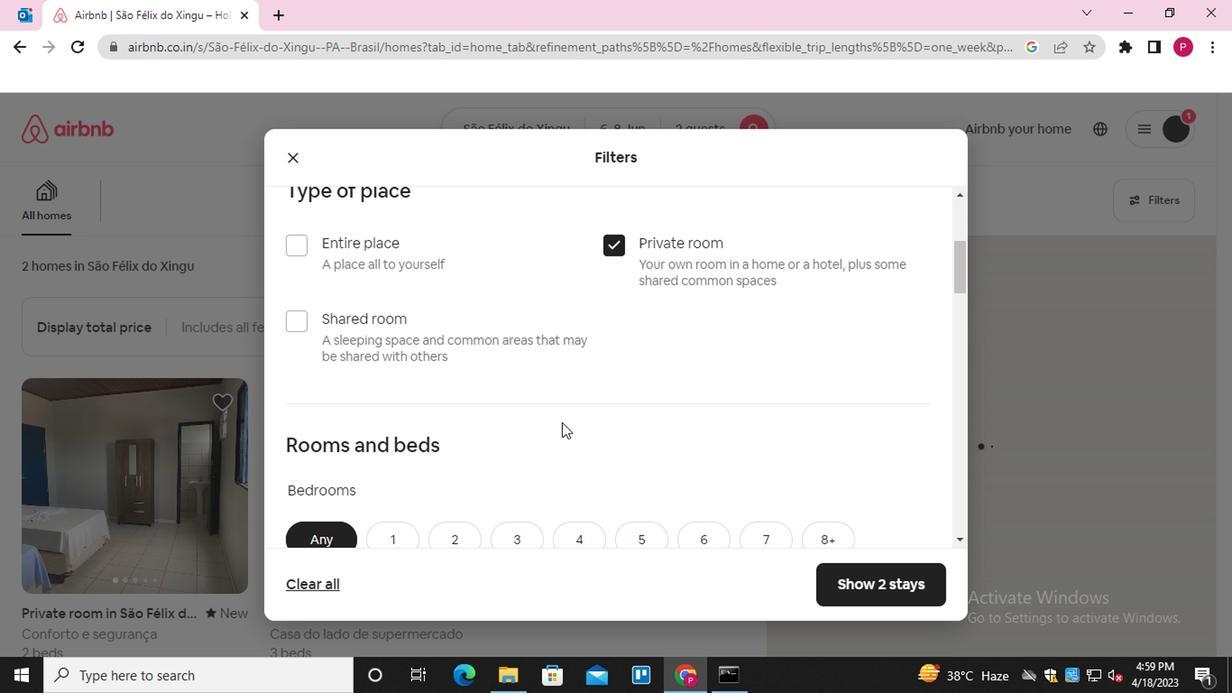 
Action: Mouse scrolled (557, 415) with delta (0, 0)
Screenshot: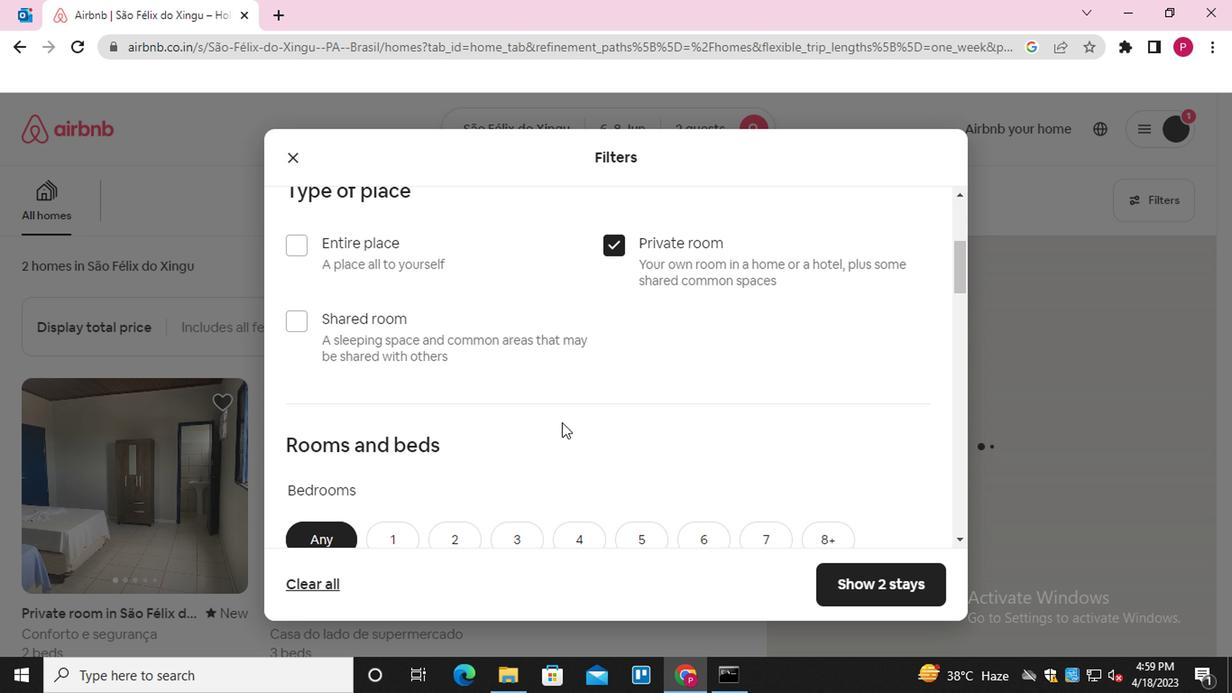 
Action: Mouse scrolled (557, 415) with delta (0, 0)
Screenshot: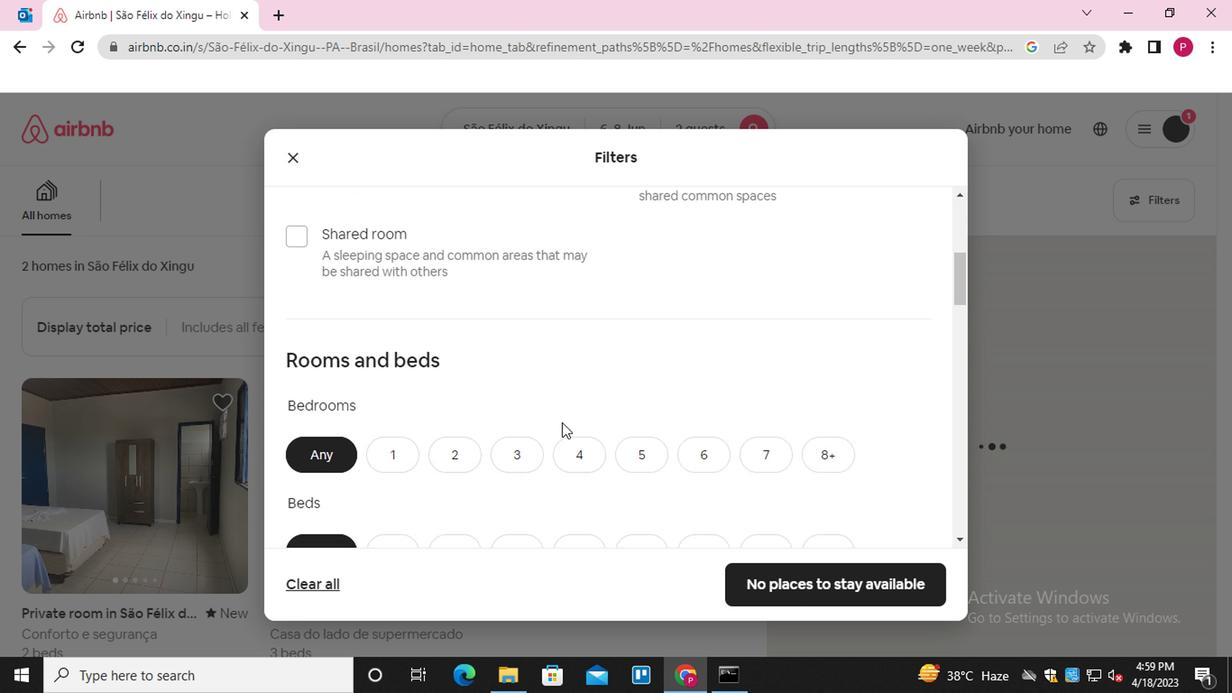 
Action: Mouse moved to (397, 274)
Screenshot: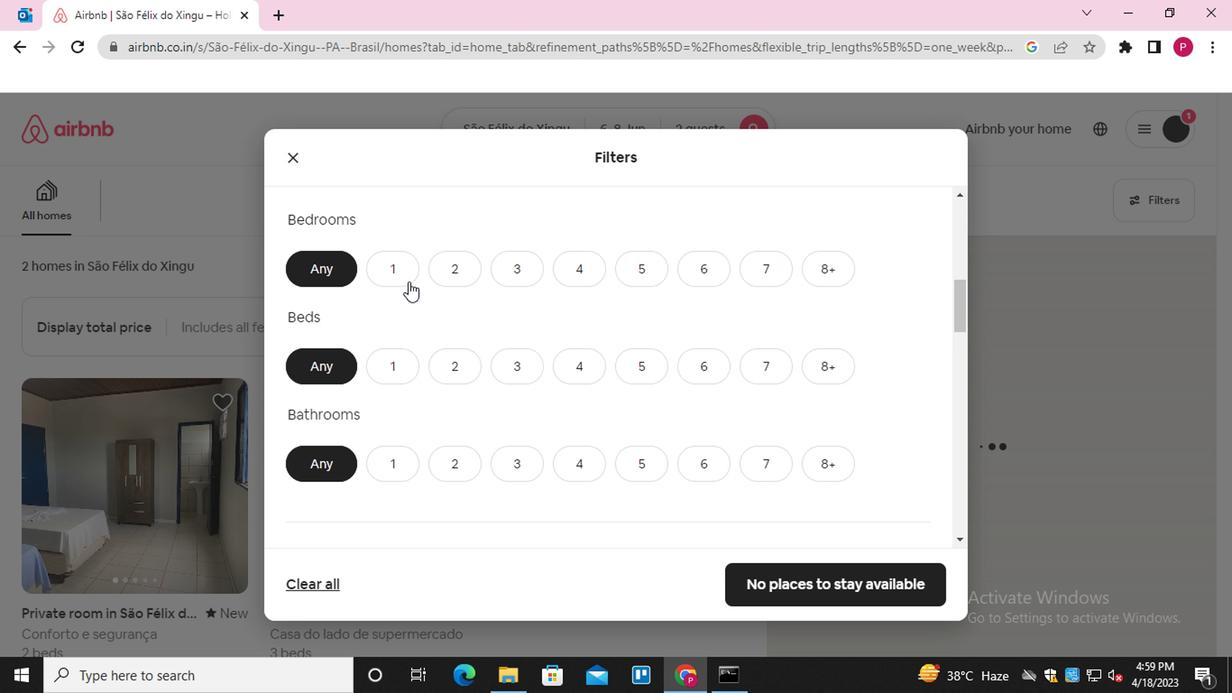 
Action: Mouse pressed left at (397, 274)
Screenshot: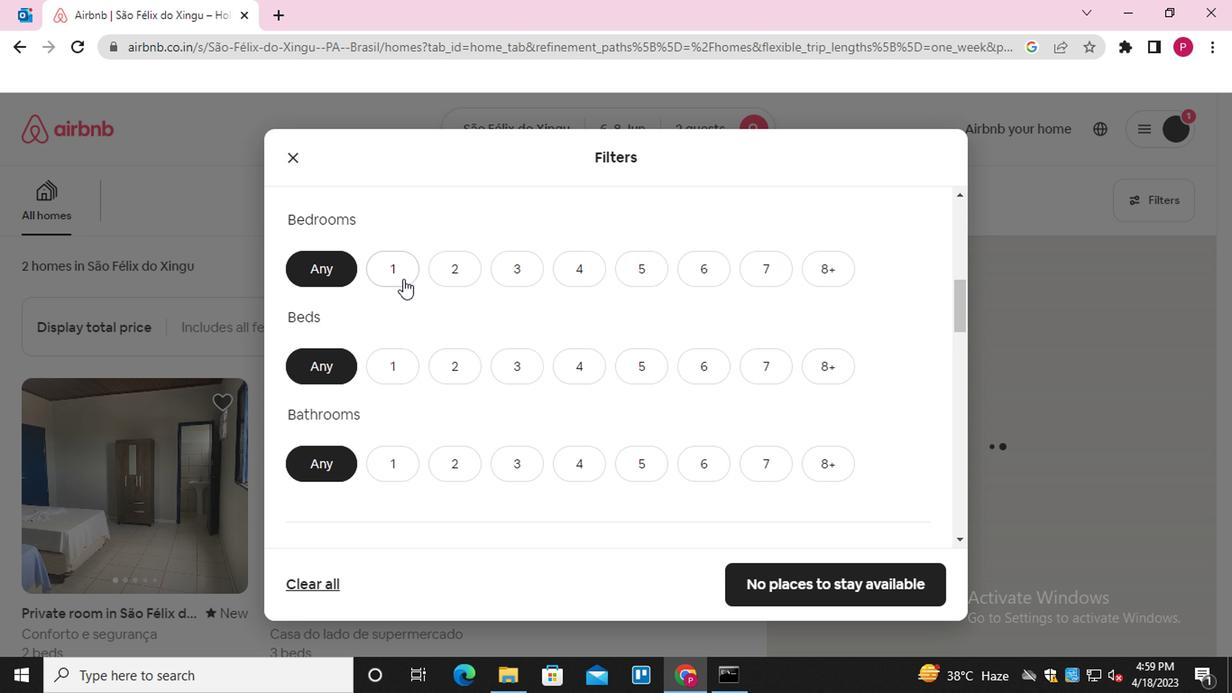 
Action: Mouse moved to (454, 372)
Screenshot: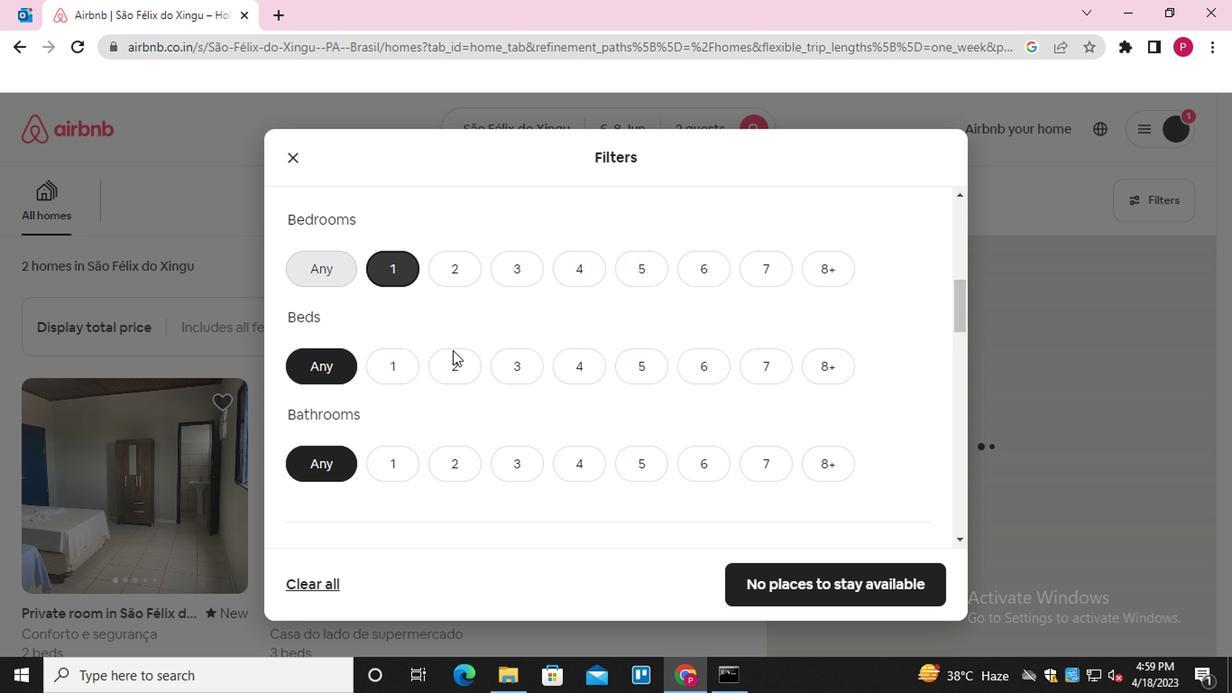 
Action: Mouse pressed left at (454, 372)
Screenshot: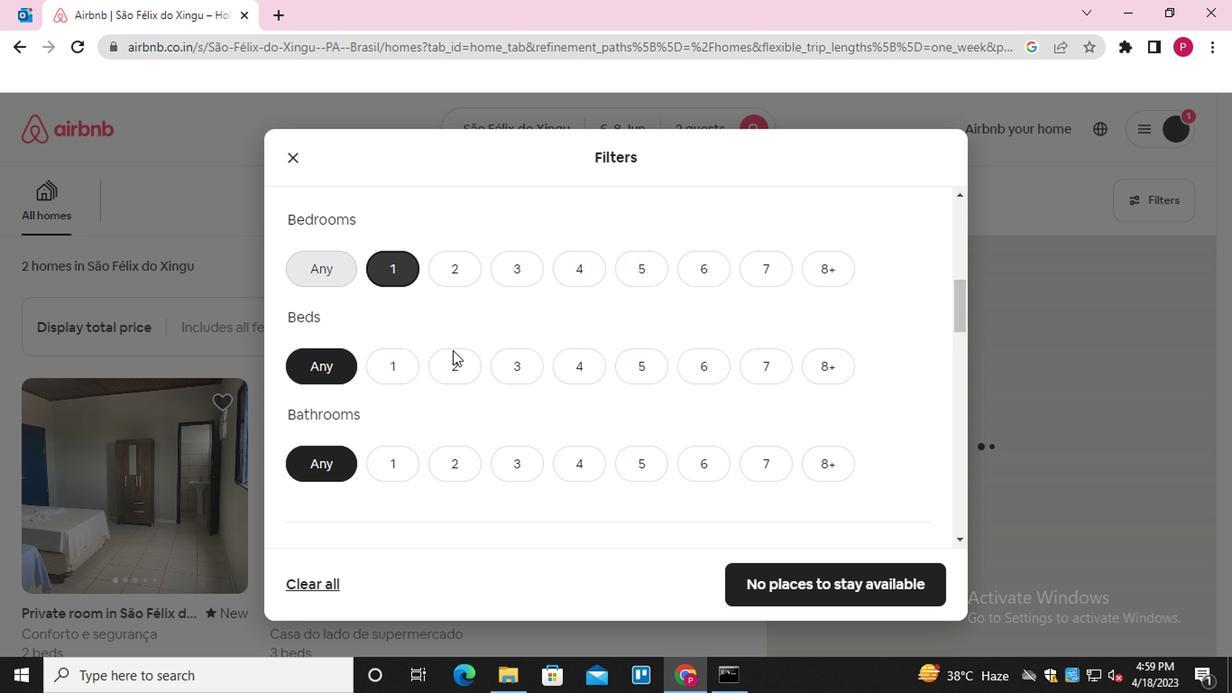 
Action: Mouse moved to (379, 460)
Screenshot: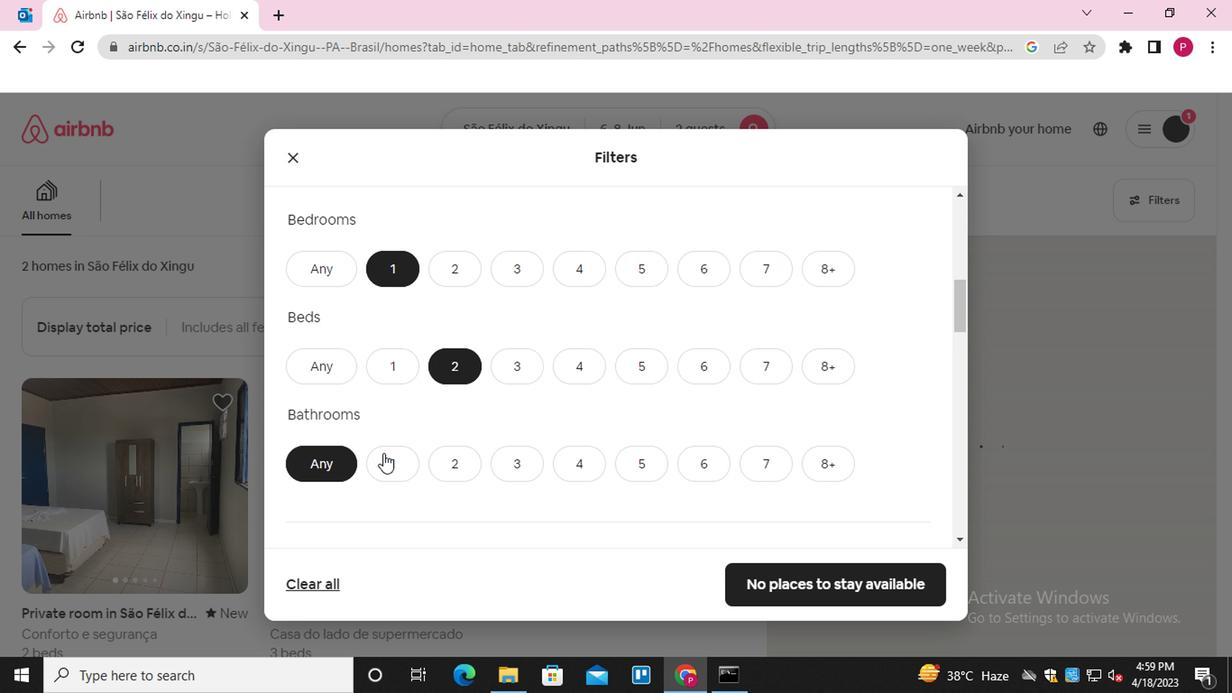
Action: Mouse pressed left at (379, 460)
Screenshot: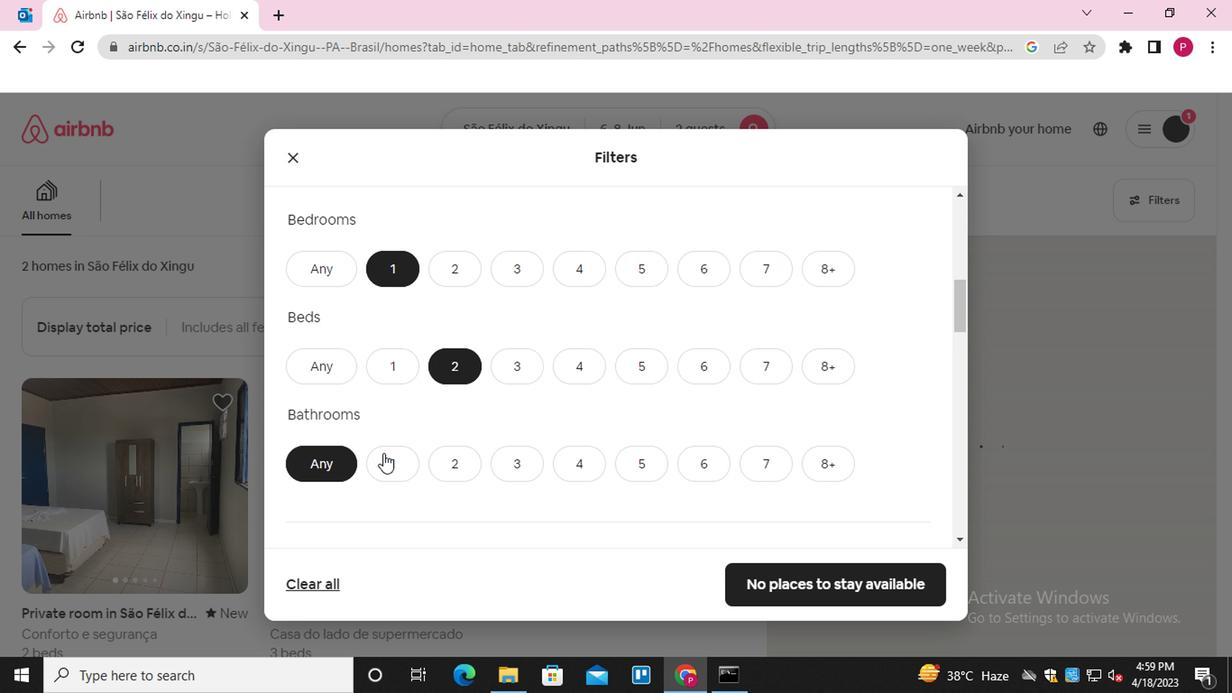 
Action: Mouse moved to (473, 514)
Screenshot: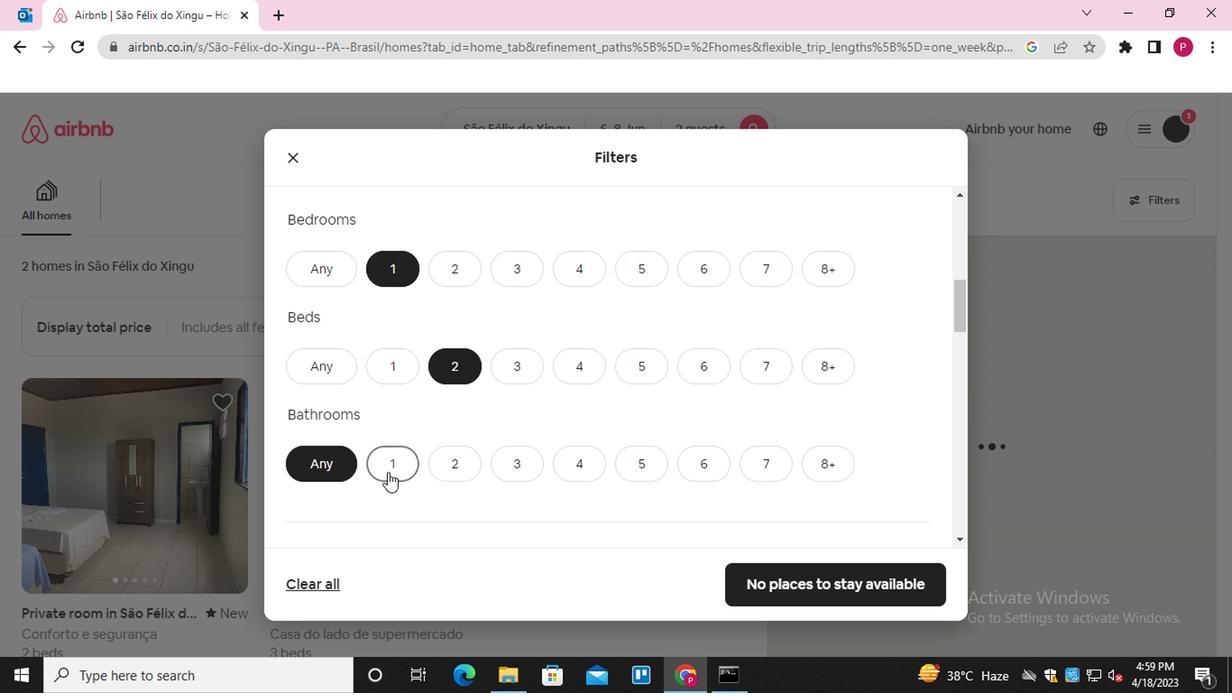 
Action: Mouse scrolled (473, 514) with delta (0, 0)
Screenshot: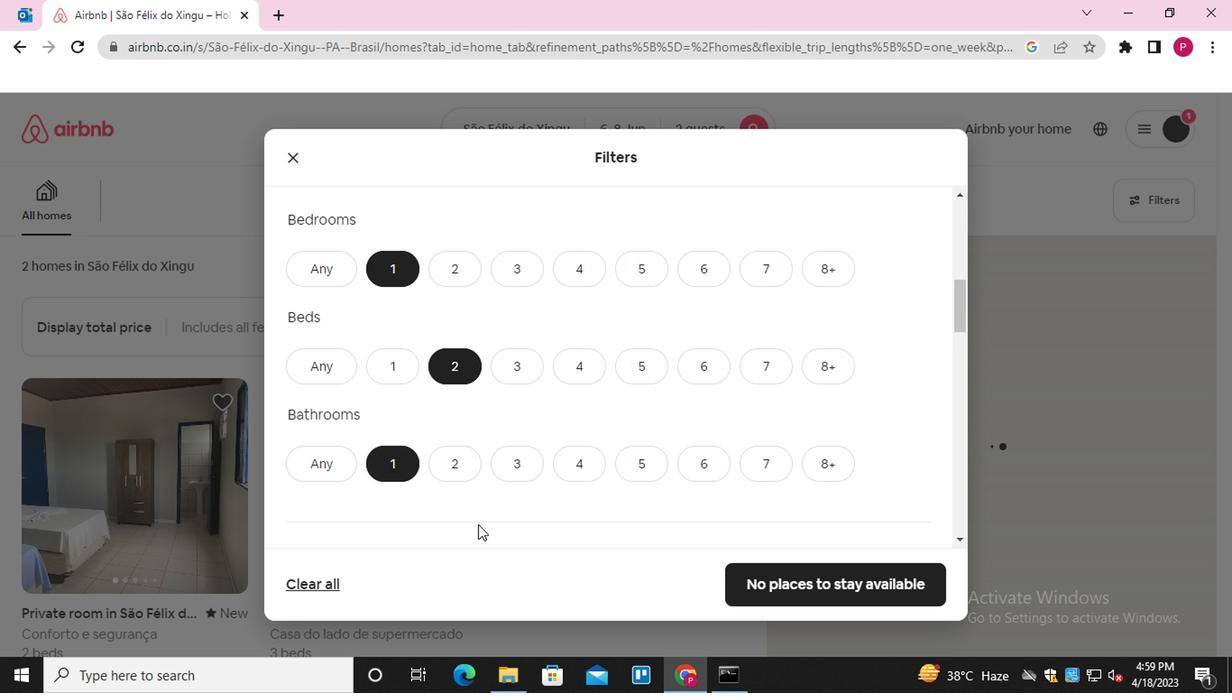 
Action: Mouse scrolled (473, 514) with delta (0, 0)
Screenshot: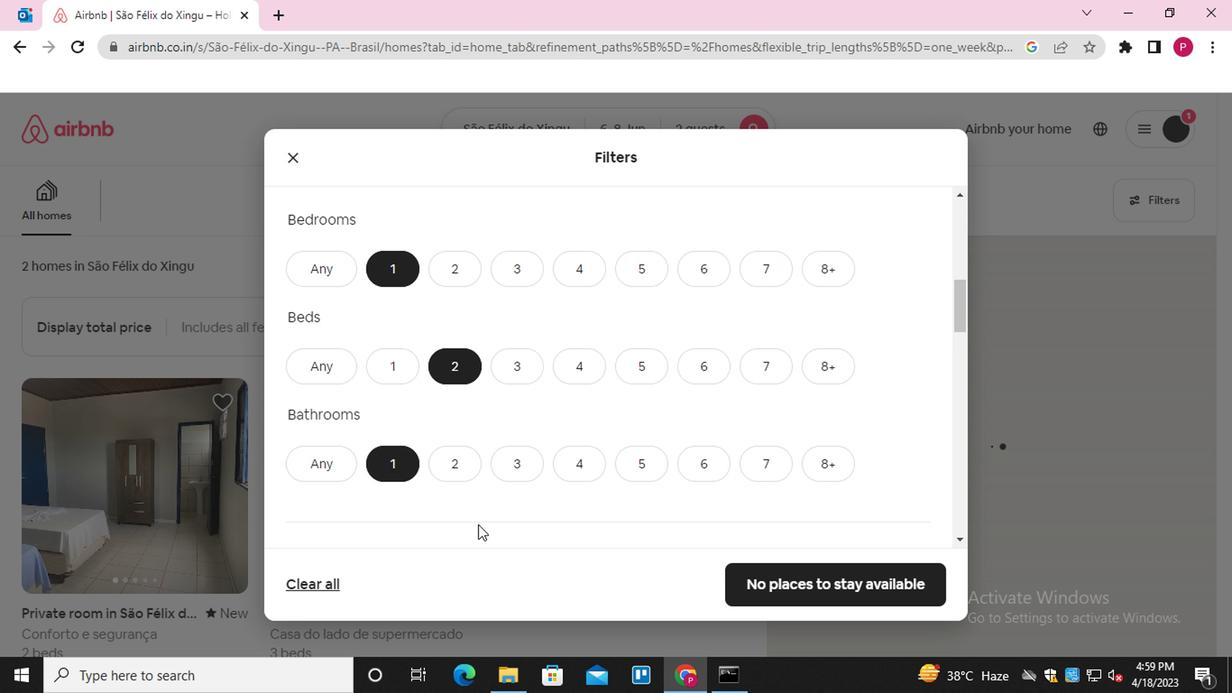
Action: Mouse scrolled (473, 514) with delta (0, 0)
Screenshot: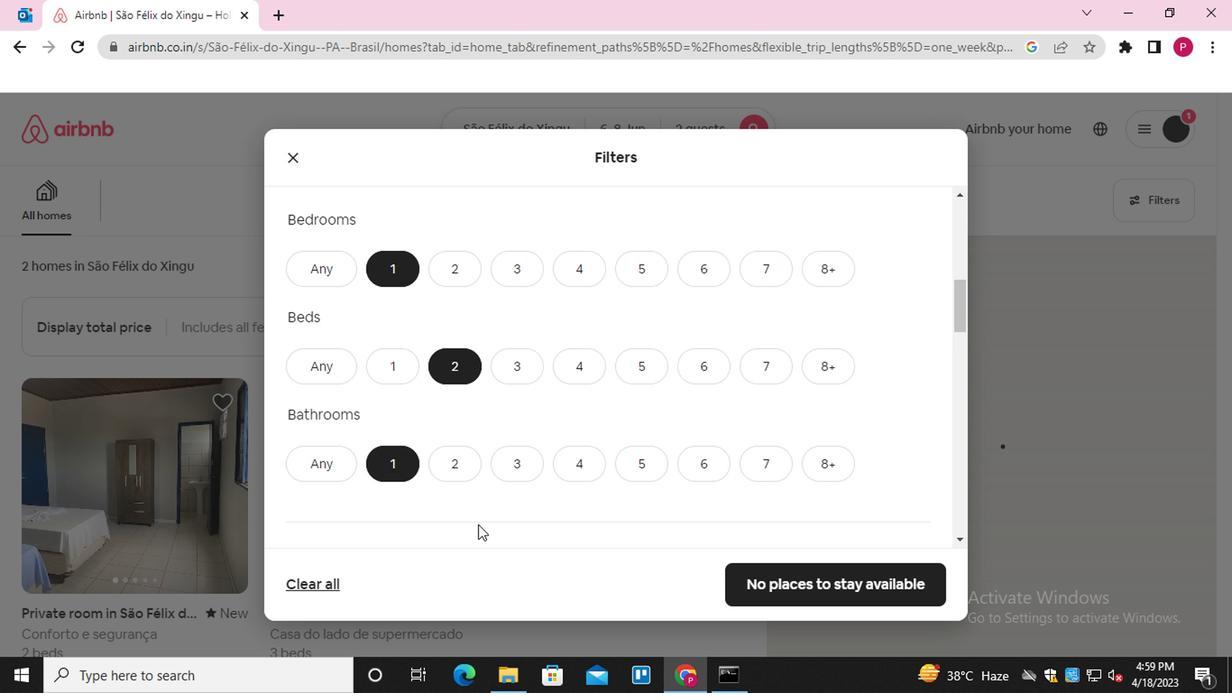 
Action: Mouse moved to (470, 467)
Screenshot: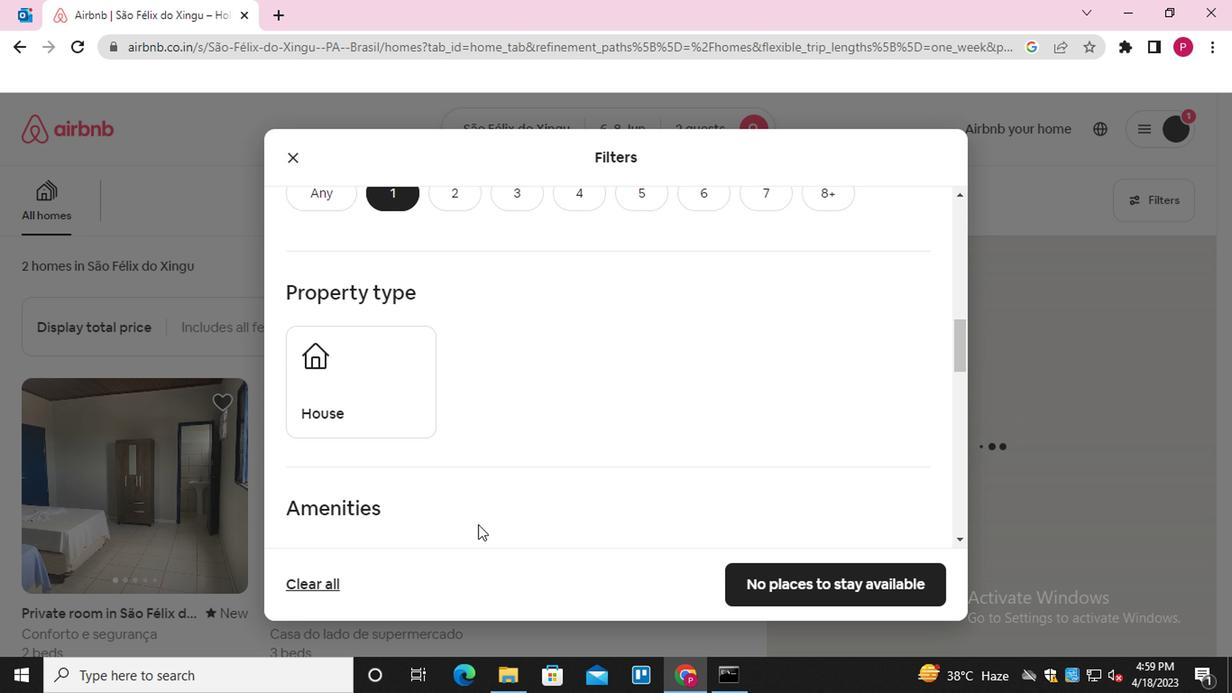 
Action: Mouse scrolled (470, 465) with delta (0, -1)
Screenshot: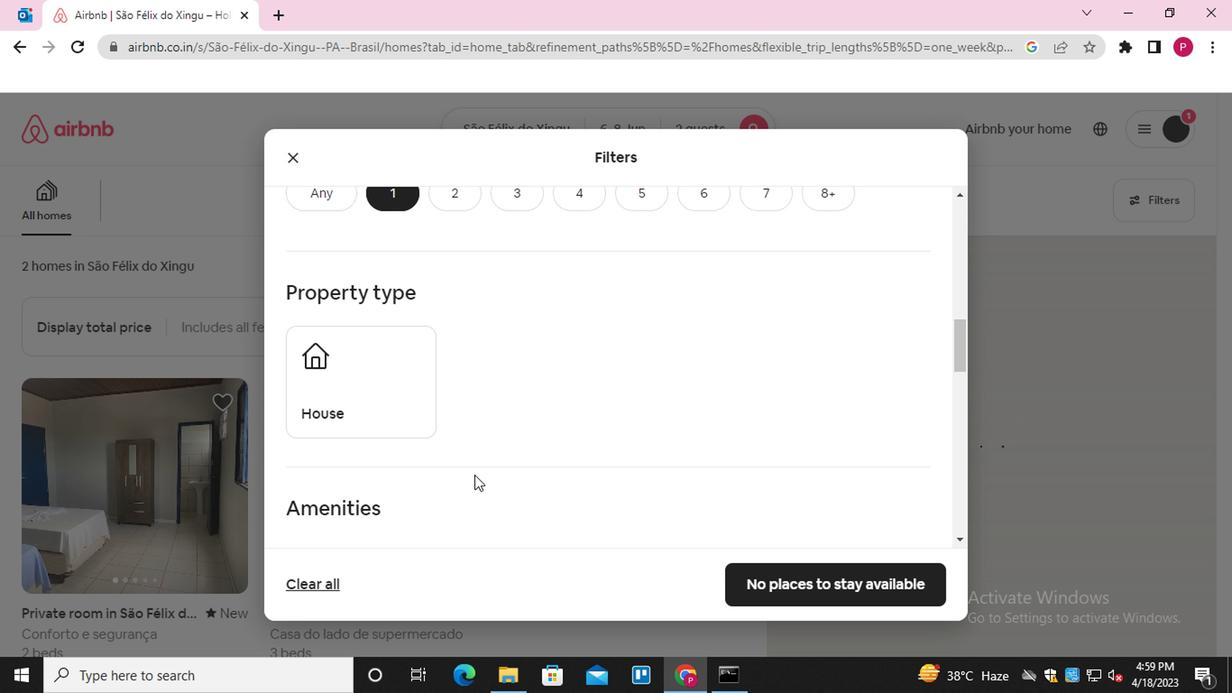 
Action: Mouse scrolled (470, 465) with delta (0, -1)
Screenshot: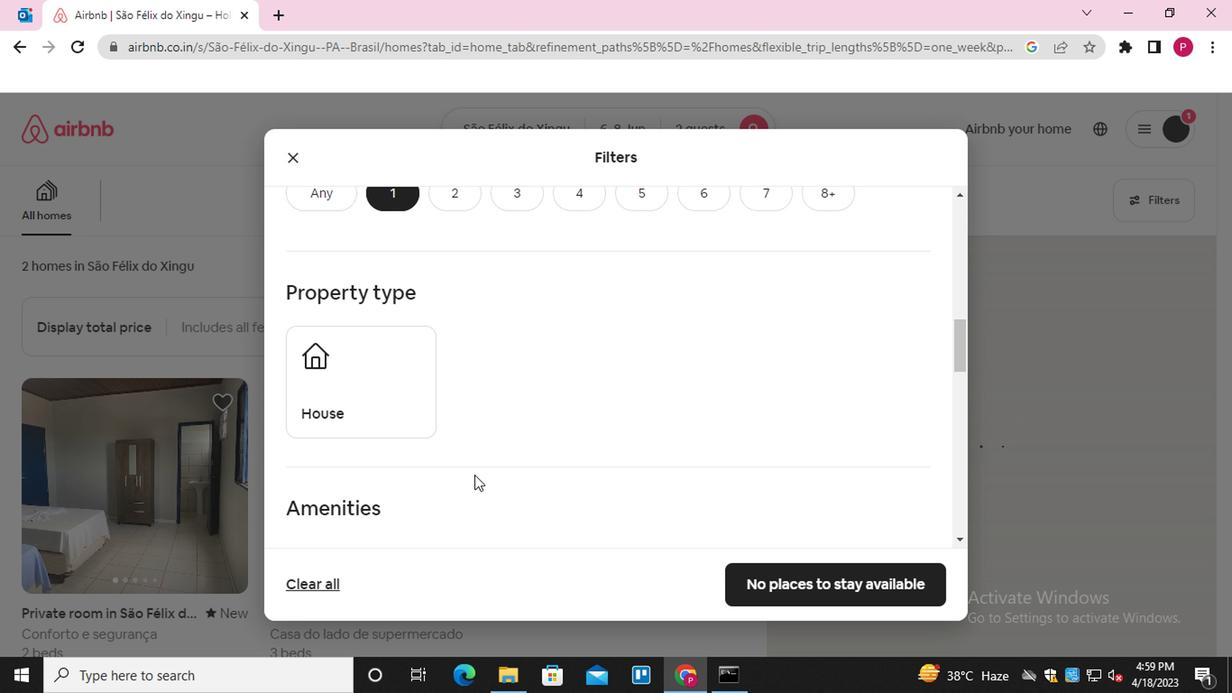 
Action: Mouse scrolled (470, 465) with delta (0, -1)
Screenshot: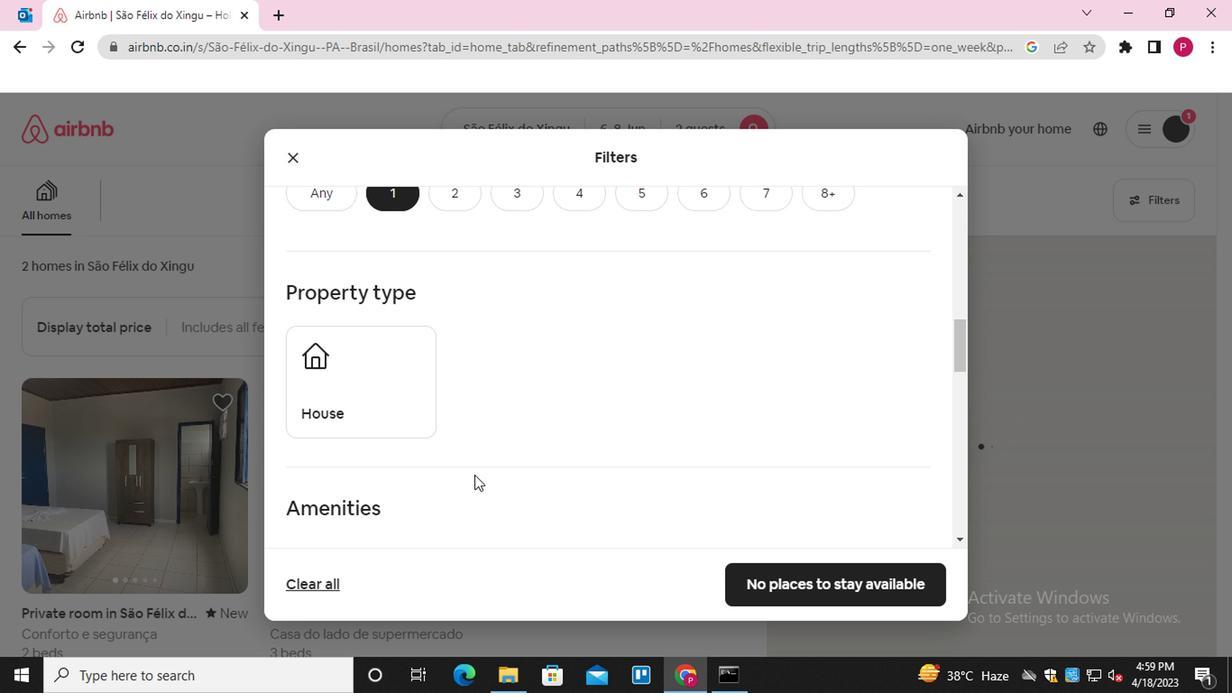 
Action: Mouse moved to (290, 325)
Screenshot: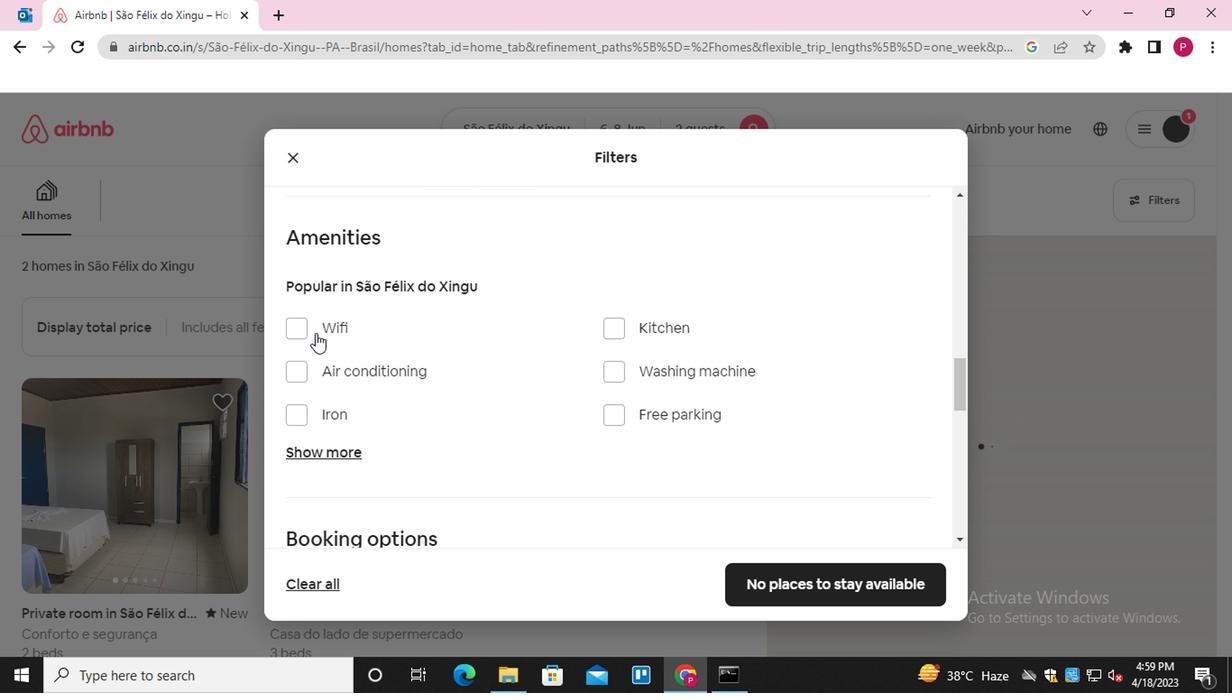 
Action: Mouse pressed left at (290, 325)
Screenshot: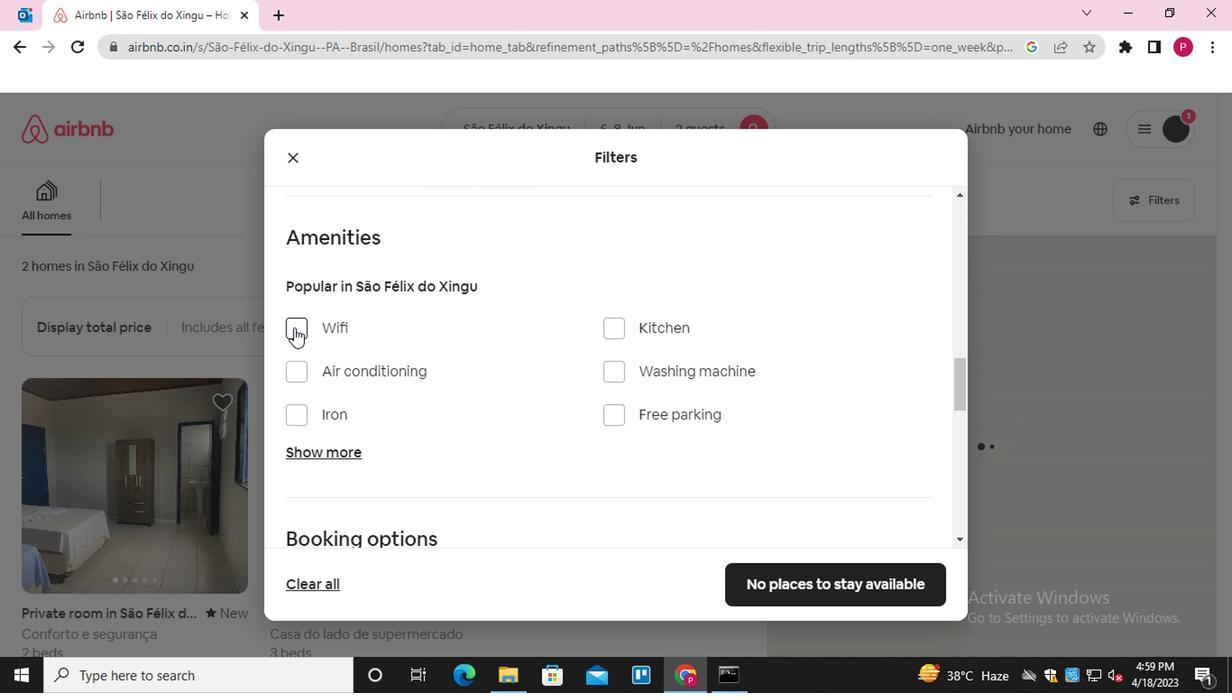
Action: Mouse moved to (477, 390)
Screenshot: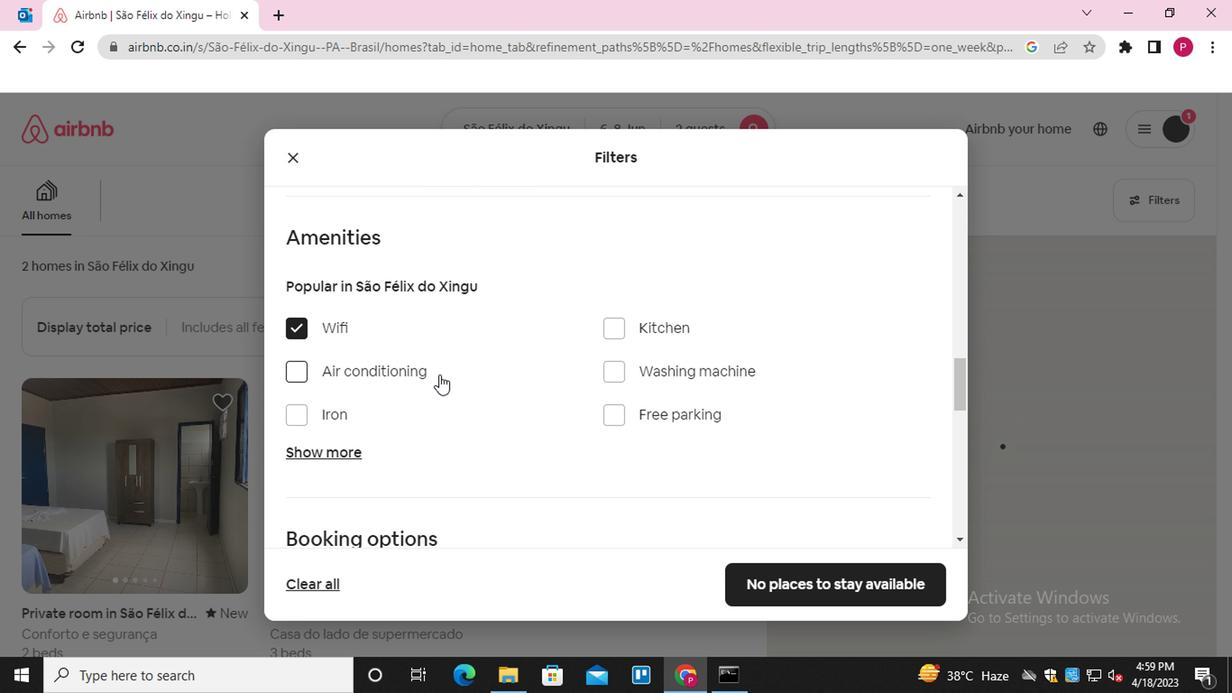 
Action: Mouse scrolled (477, 389) with delta (0, 0)
Screenshot: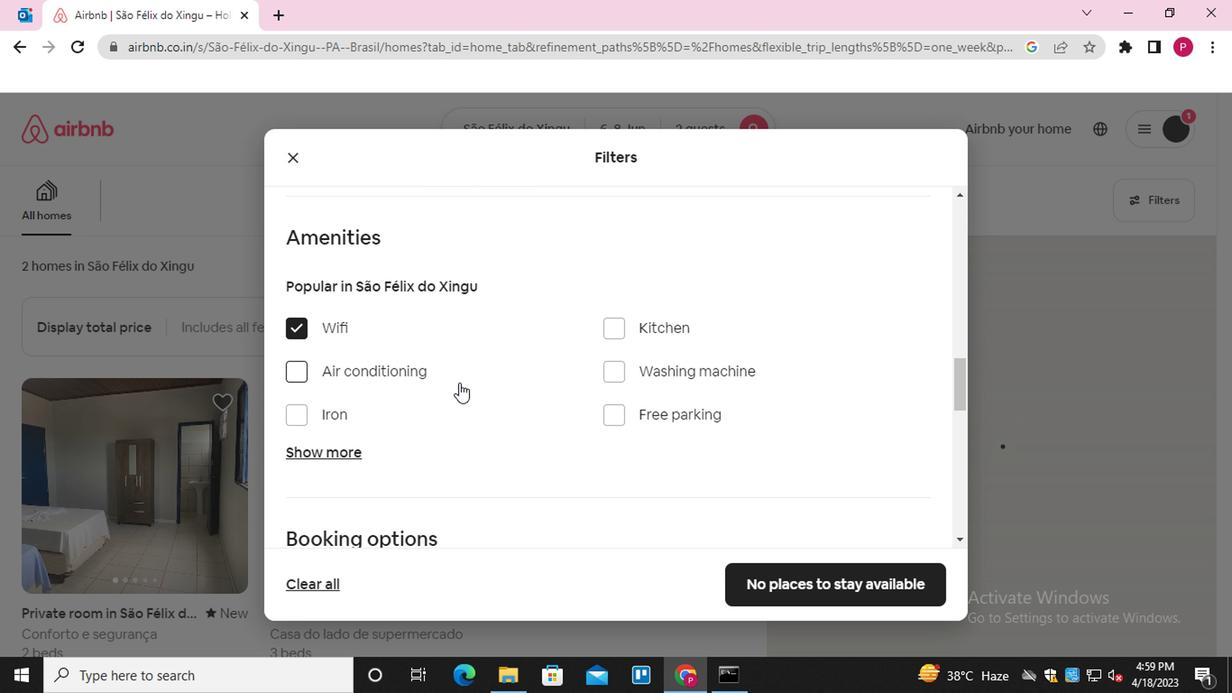 
Action: Mouse scrolled (477, 389) with delta (0, 0)
Screenshot: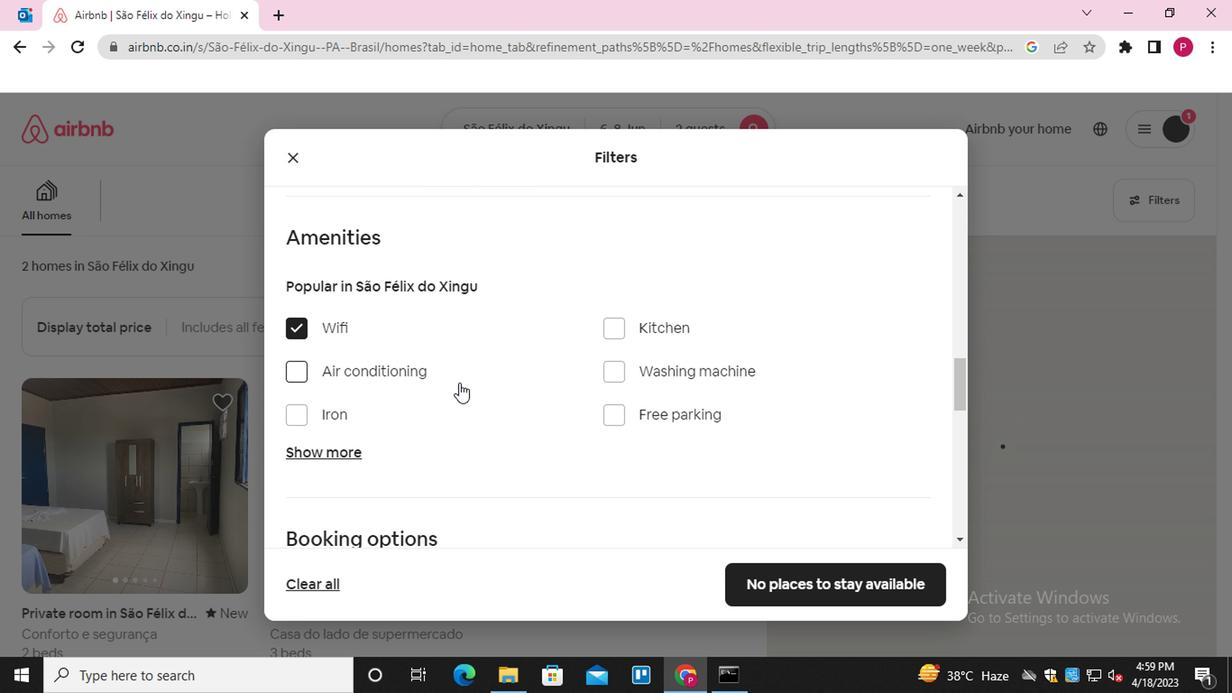 
Action: Mouse scrolled (477, 389) with delta (0, 0)
Screenshot: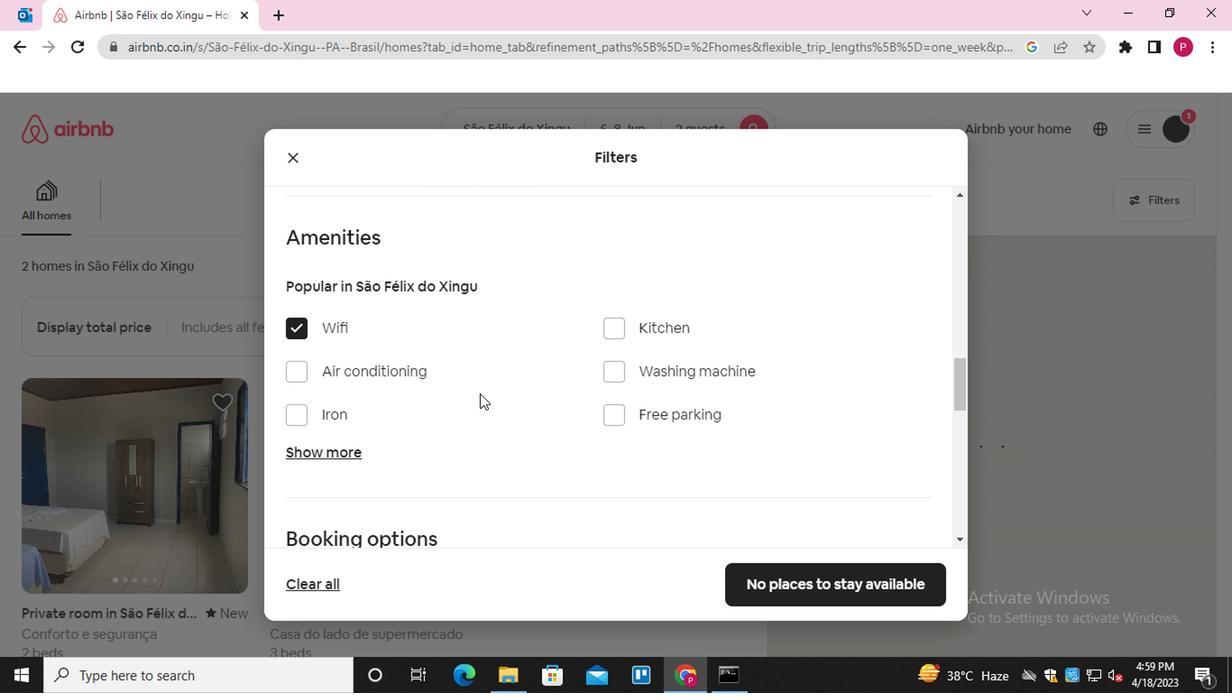 
Action: Mouse moved to (890, 384)
Screenshot: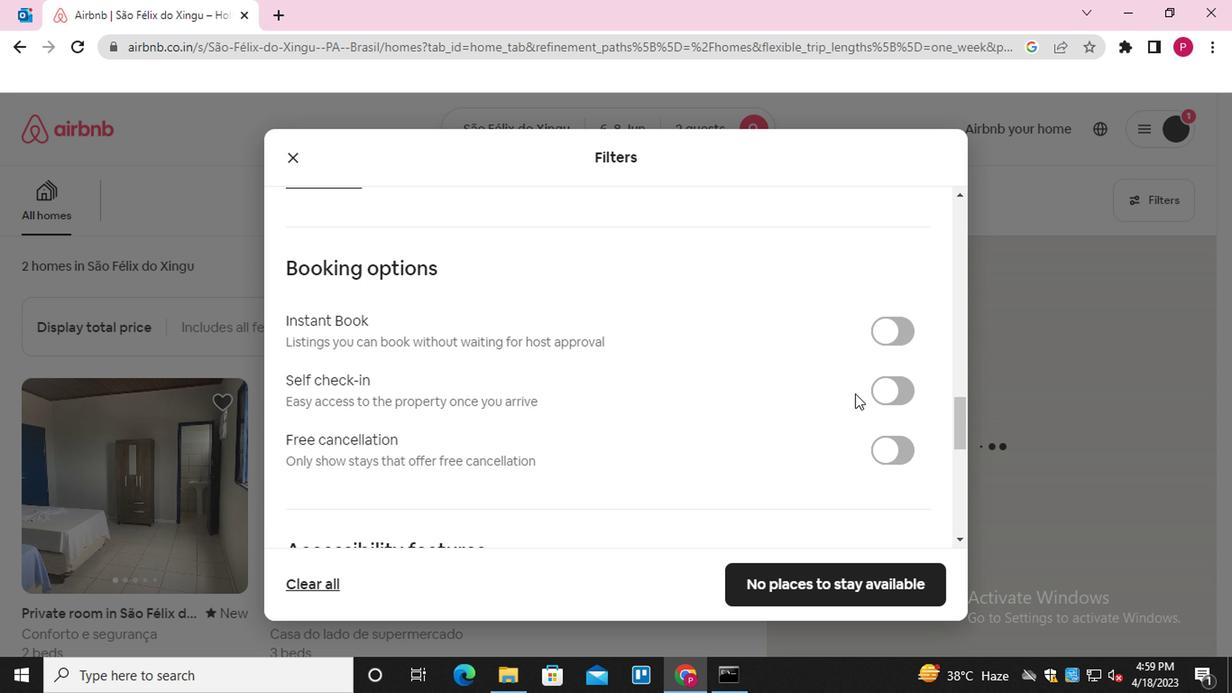 
Action: Mouse pressed left at (890, 384)
Screenshot: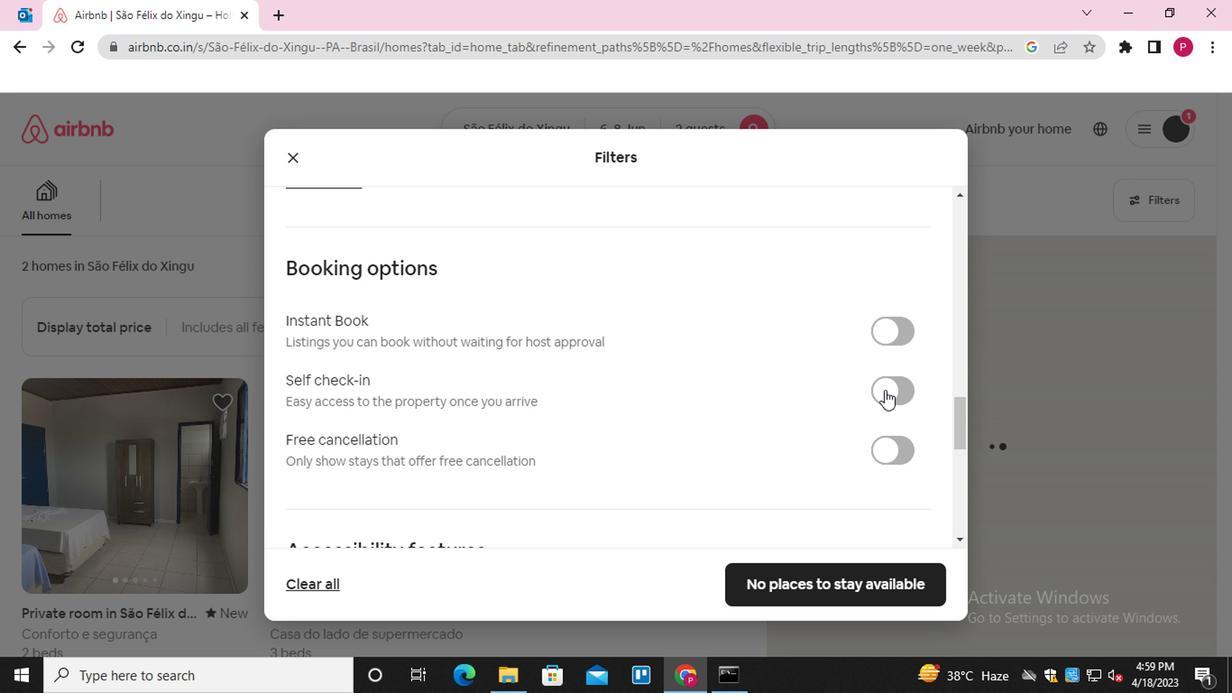 
Action: Mouse moved to (597, 418)
Screenshot: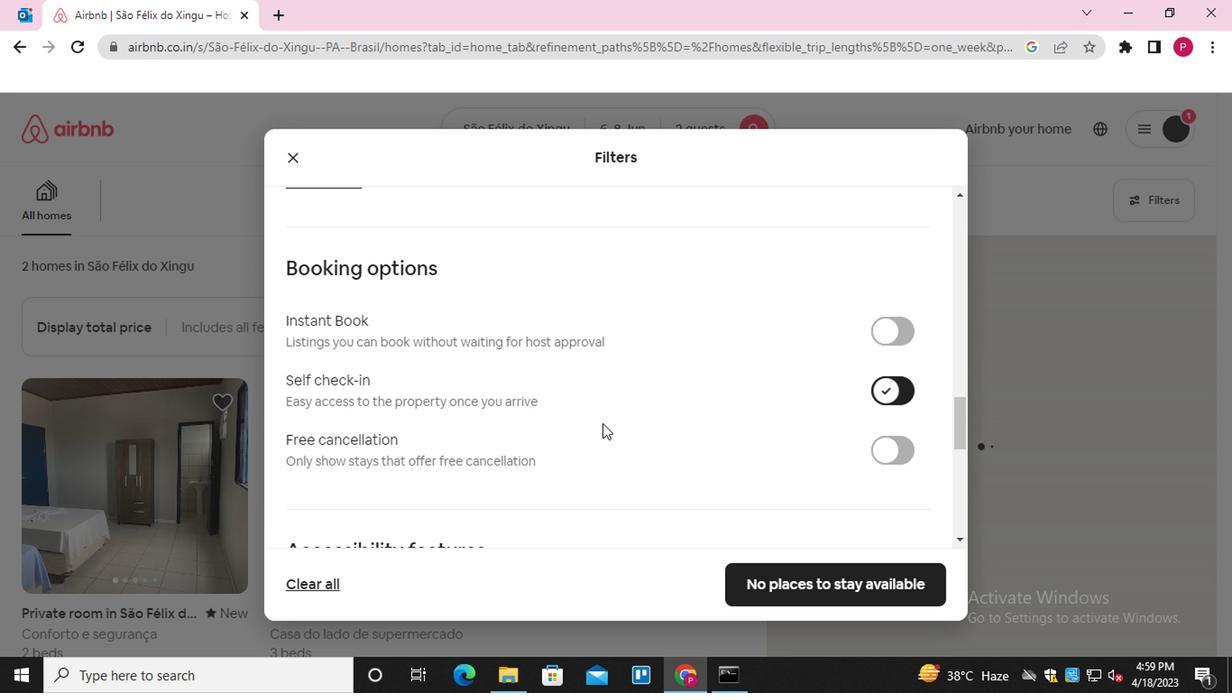
Action: Mouse scrolled (597, 417) with delta (0, -1)
Screenshot: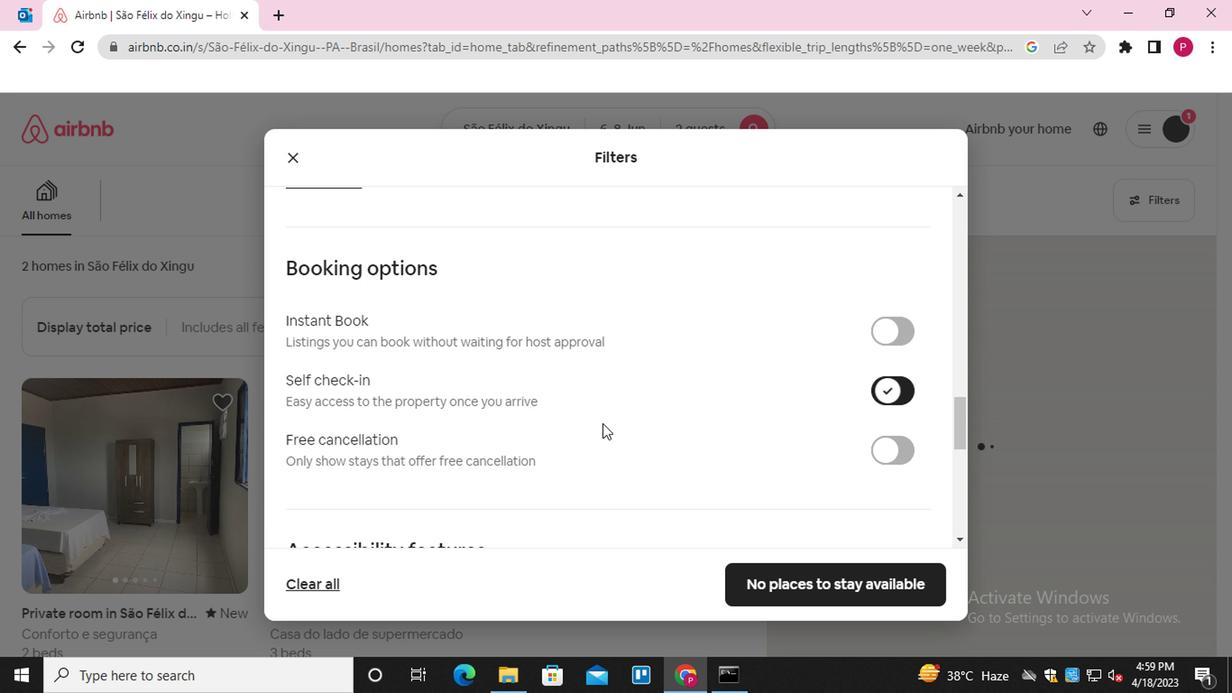 
Action: Mouse scrolled (597, 417) with delta (0, -1)
Screenshot: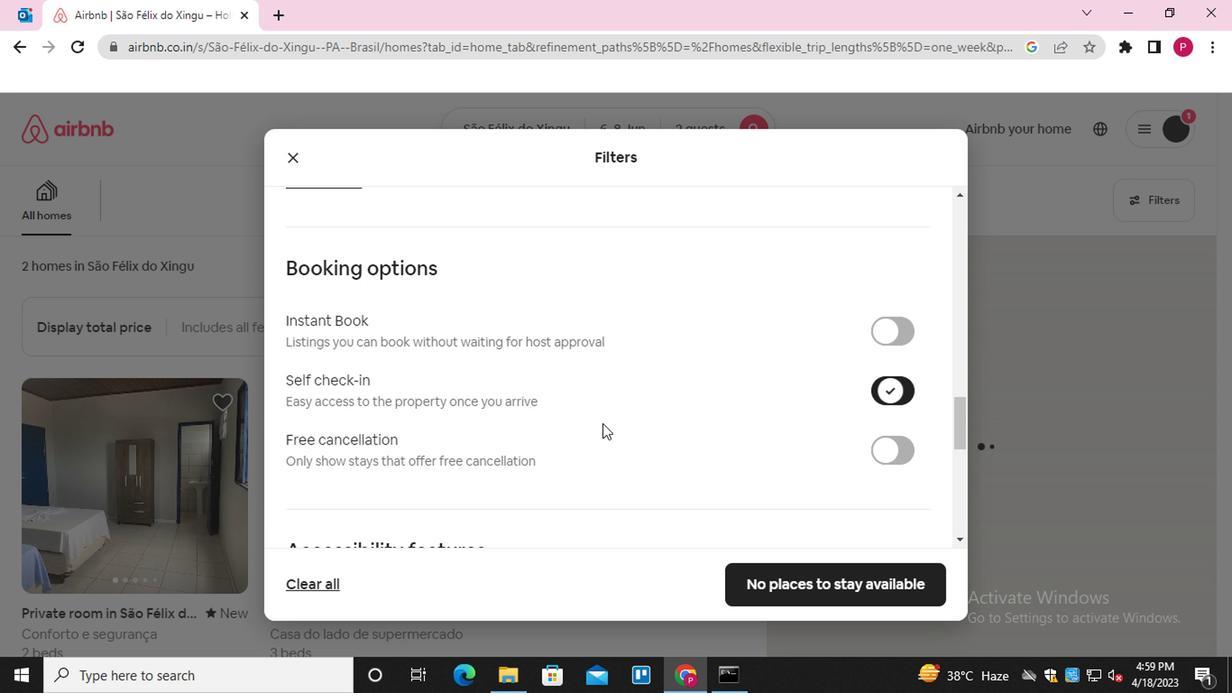 
Action: Mouse scrolled (597, 417) with delta (0, -1)
Screenshot: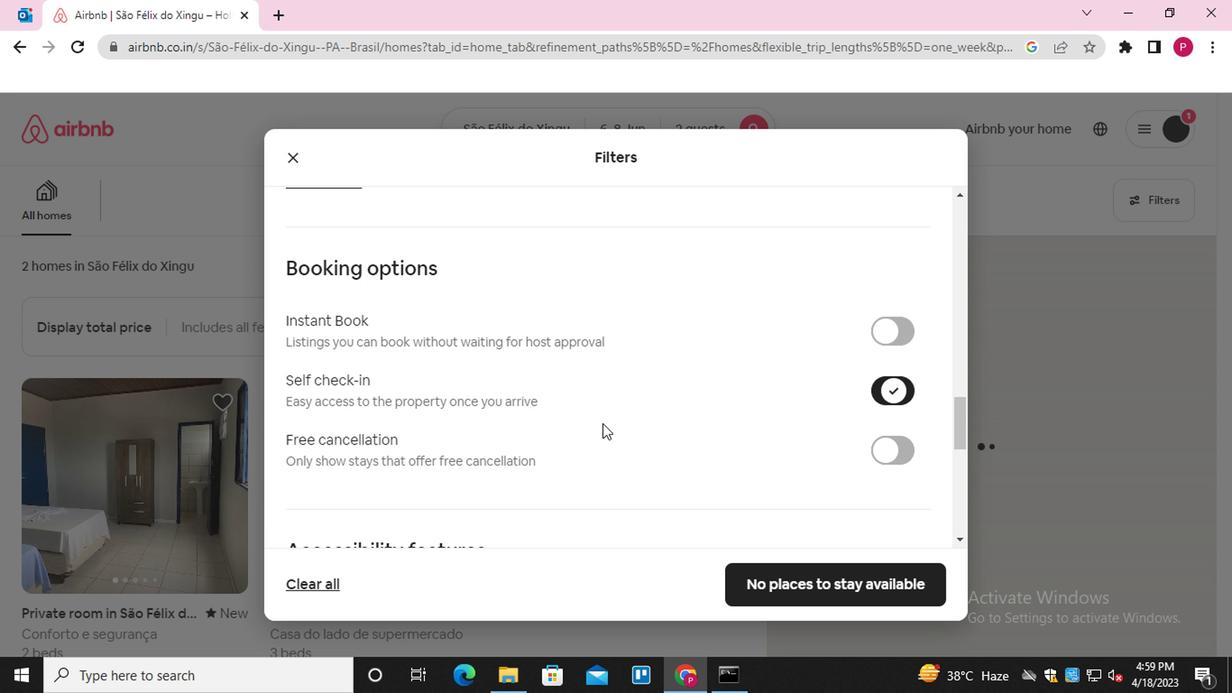 
Action: Mouse scrolled (597, 417) with delta (0, -1)
Screenshot: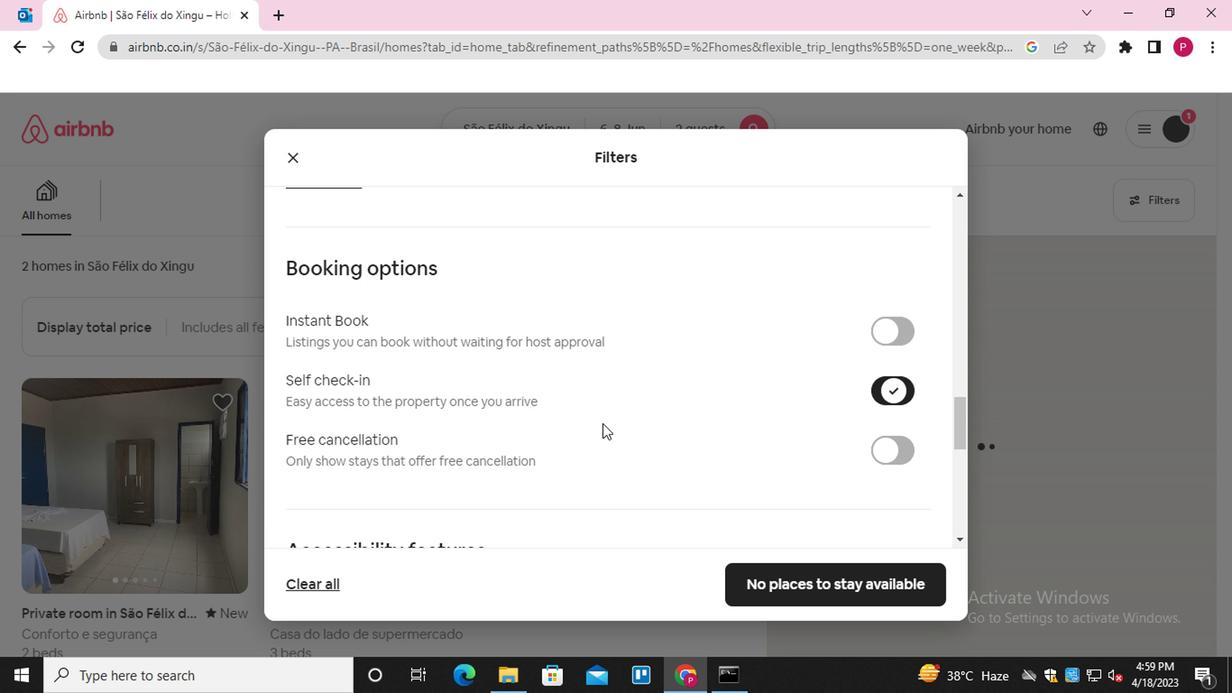 
Action: Mouse scrolled (597, 417) with delta (0, -1)
Screenshot: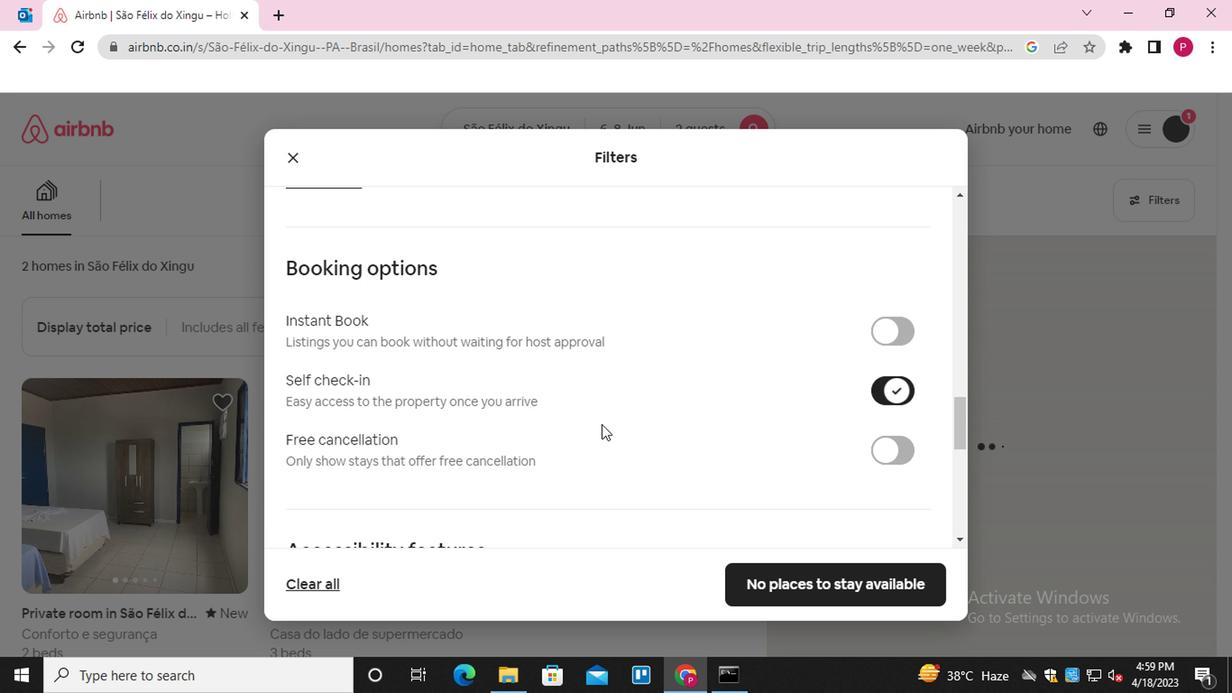 
Action: Mouse moved to (480, 472)
Screenshot: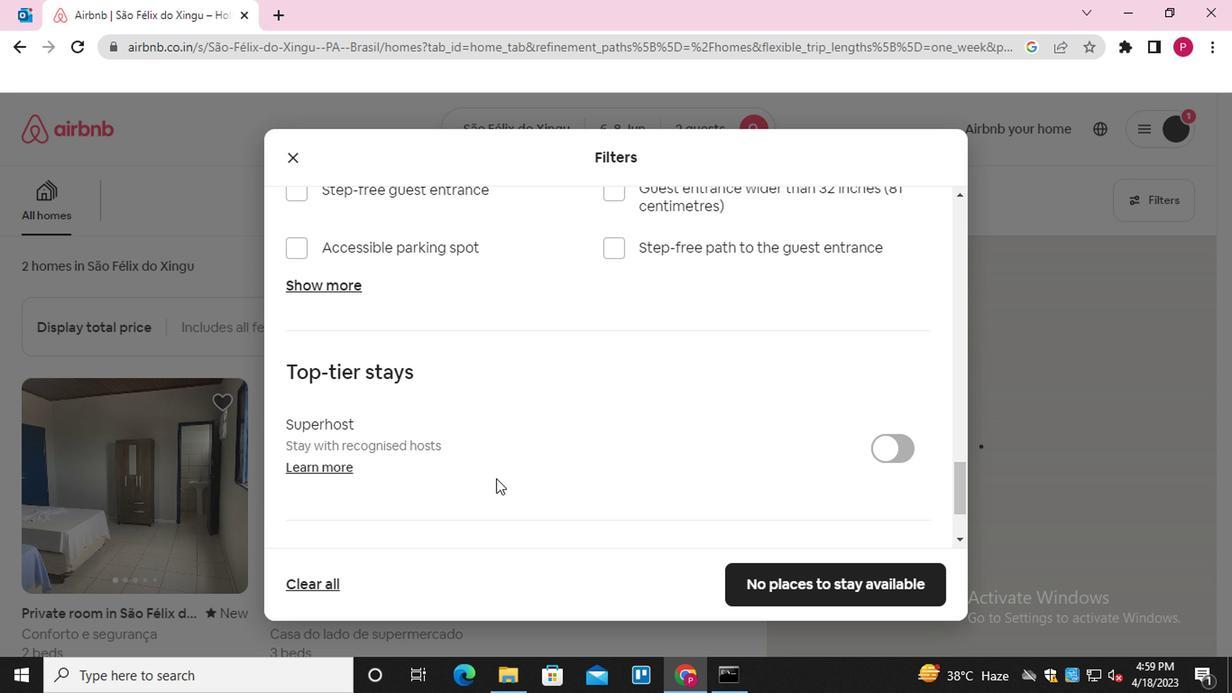 
Action: Mouse scrolled (480, 472) with delta (0, 0)
Screenshot: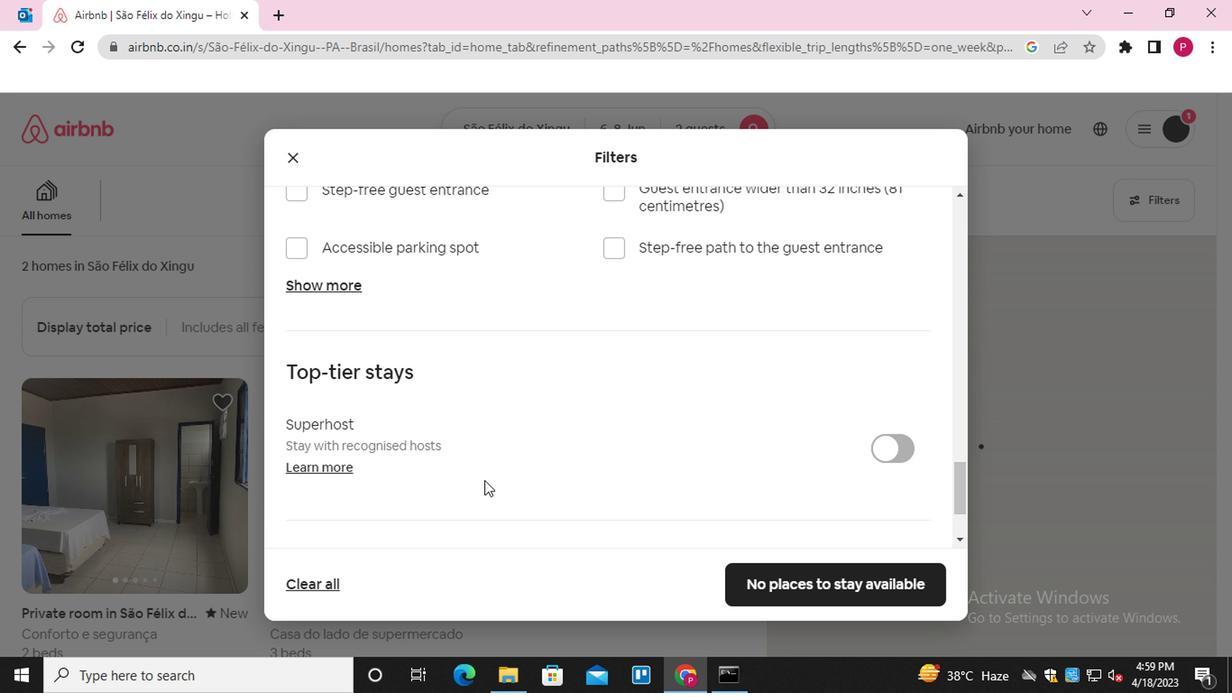
Action: Mouse moved to (480, 472)
Screenshot: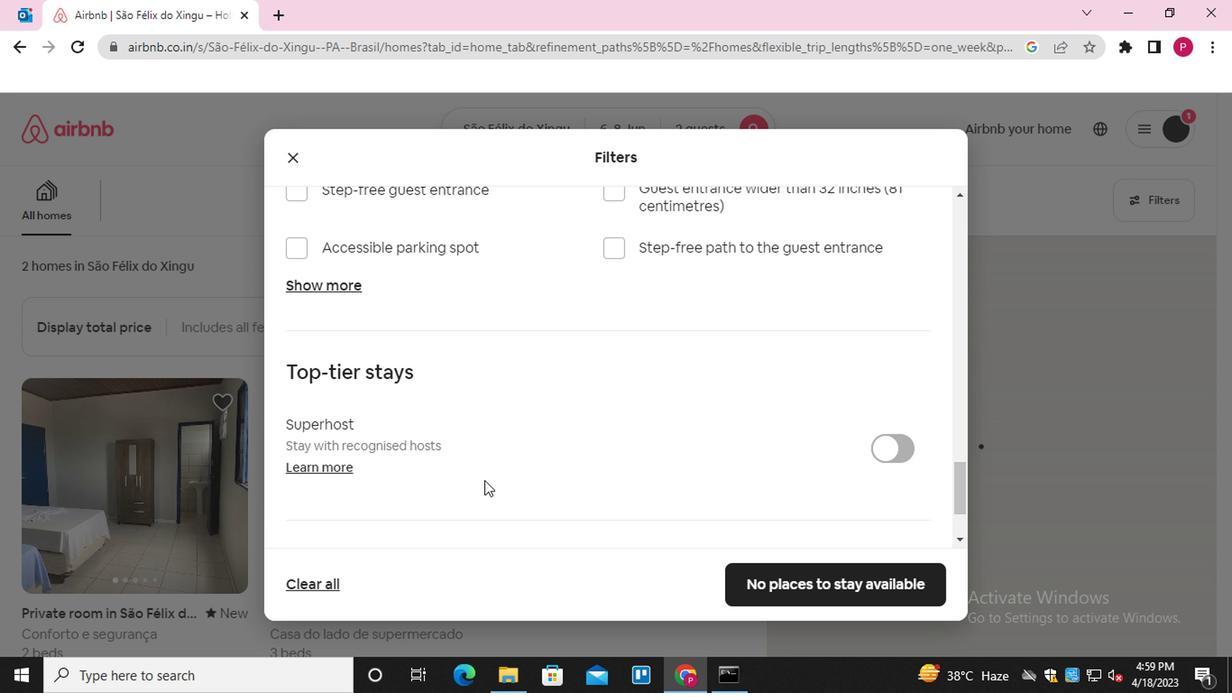 
Action: Mouse scrolled (480, 472) with delta (0, 0)
Screenshot: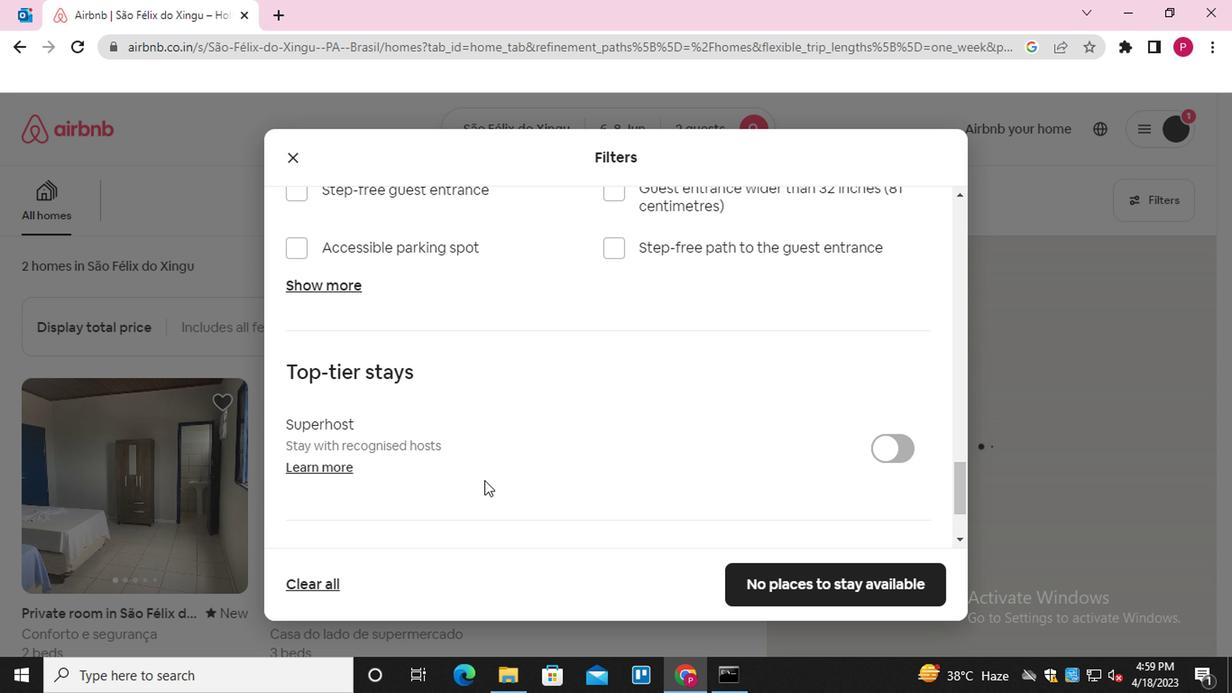 
Action: Mouse scrolled (480, 472) with delta (0, 0)
Screenshot: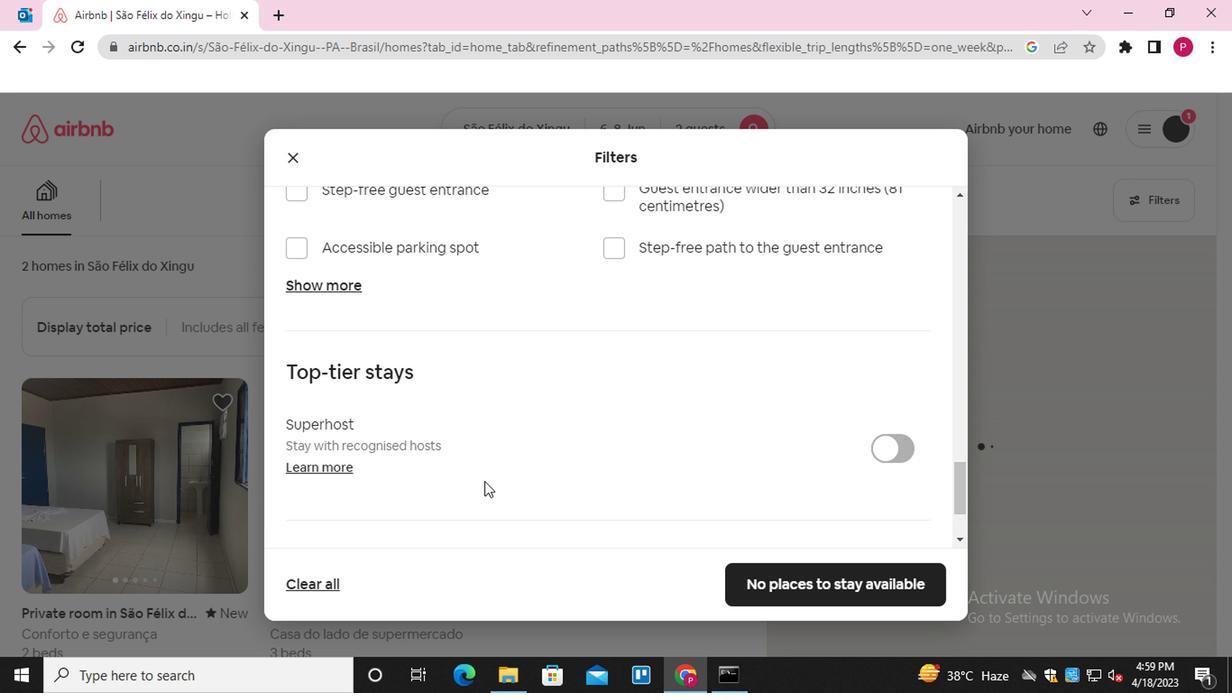 
Action: Mouse scrolled (480, 472) with delta (0, 0)
Screenshot: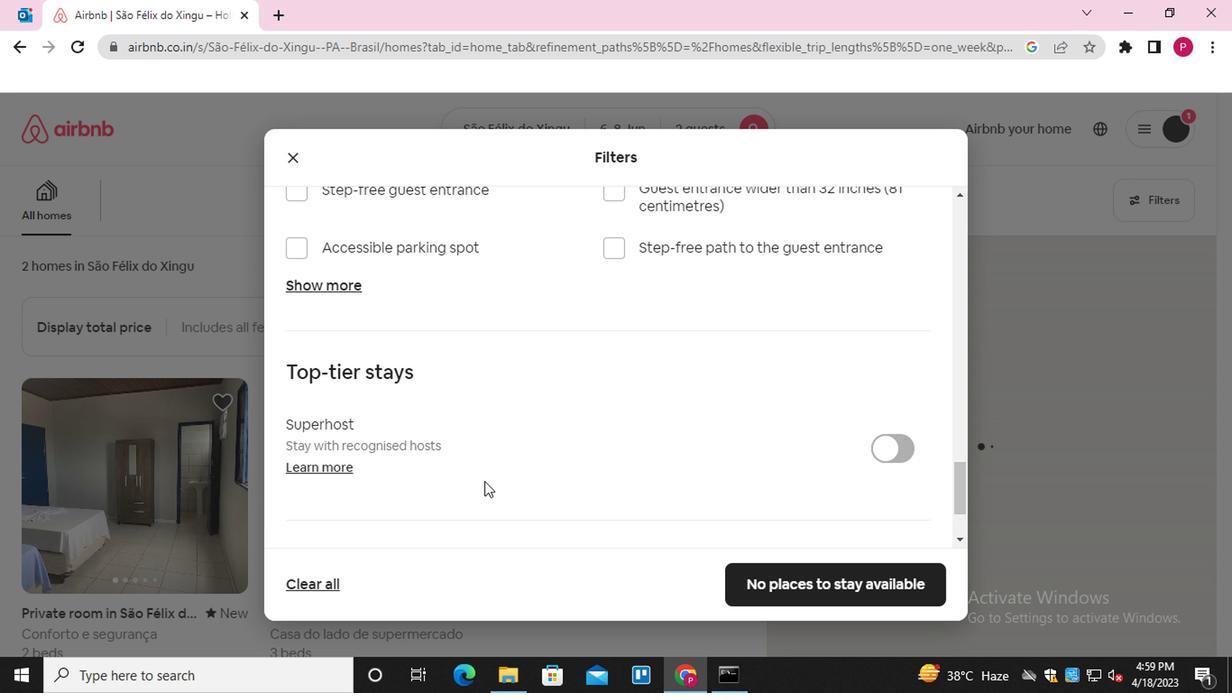 
Action: Mouse scrolled (480, 472) with delta (0, 0)
Screenshot: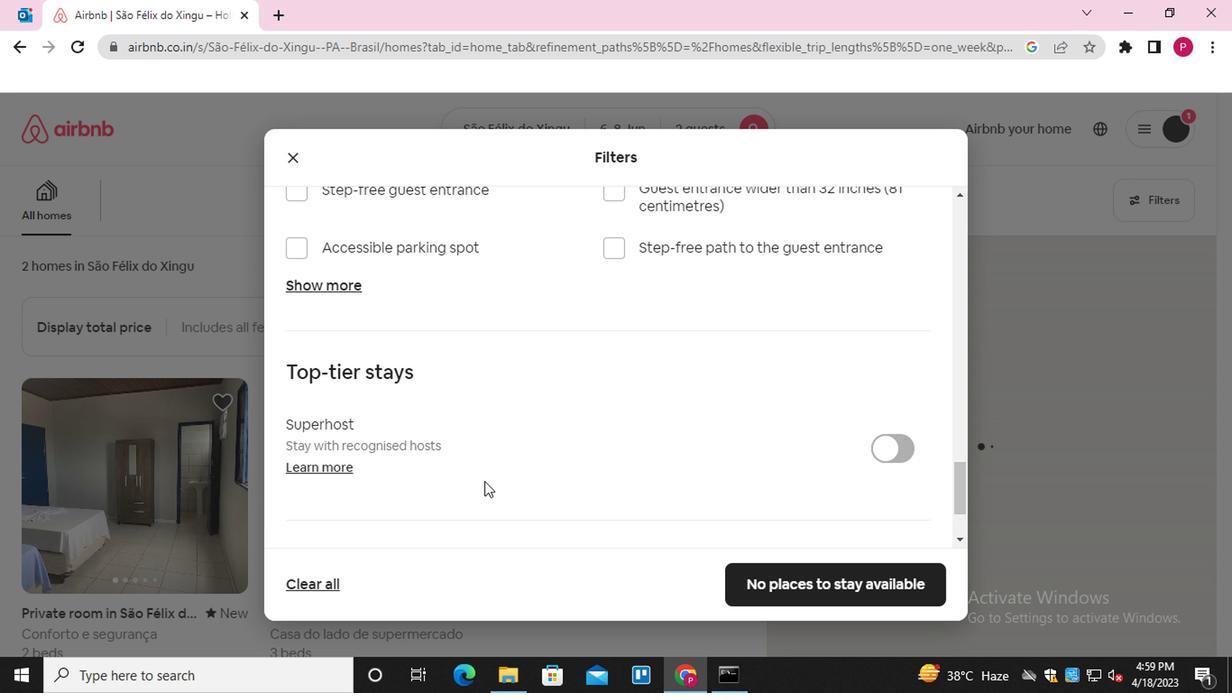 
Action: Mouse moved to (761, 570)
Screenshot: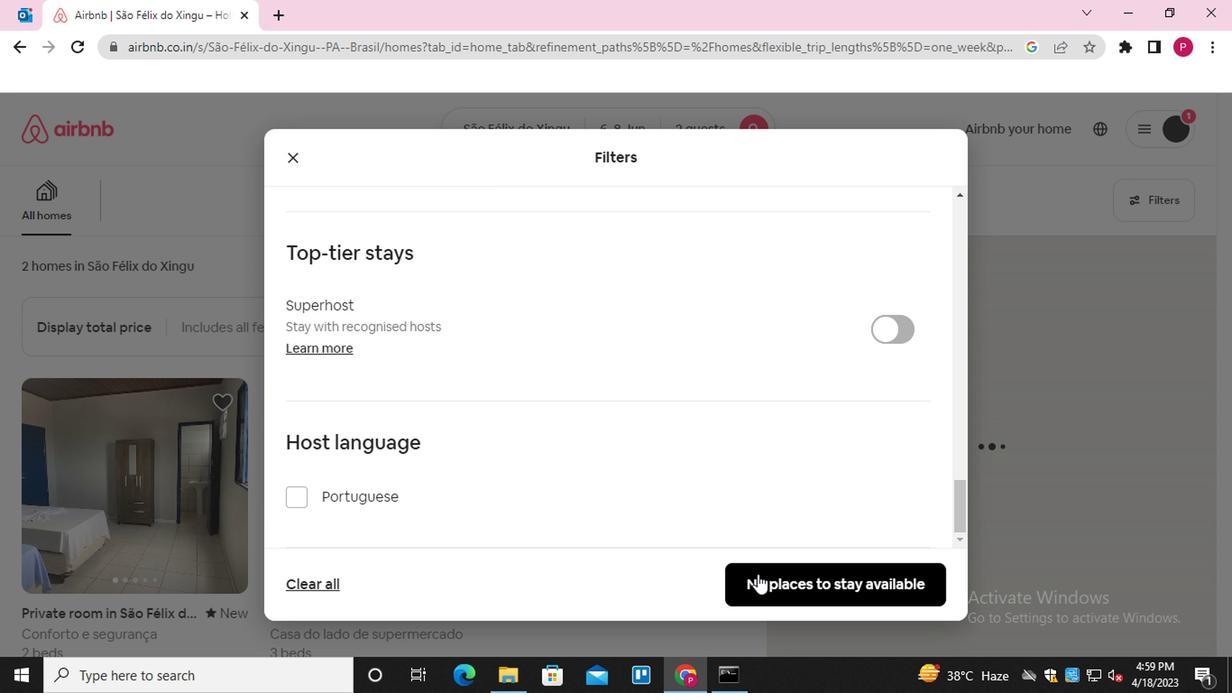 
Action: Mouse pressed left at (761, 570)
Screenshot: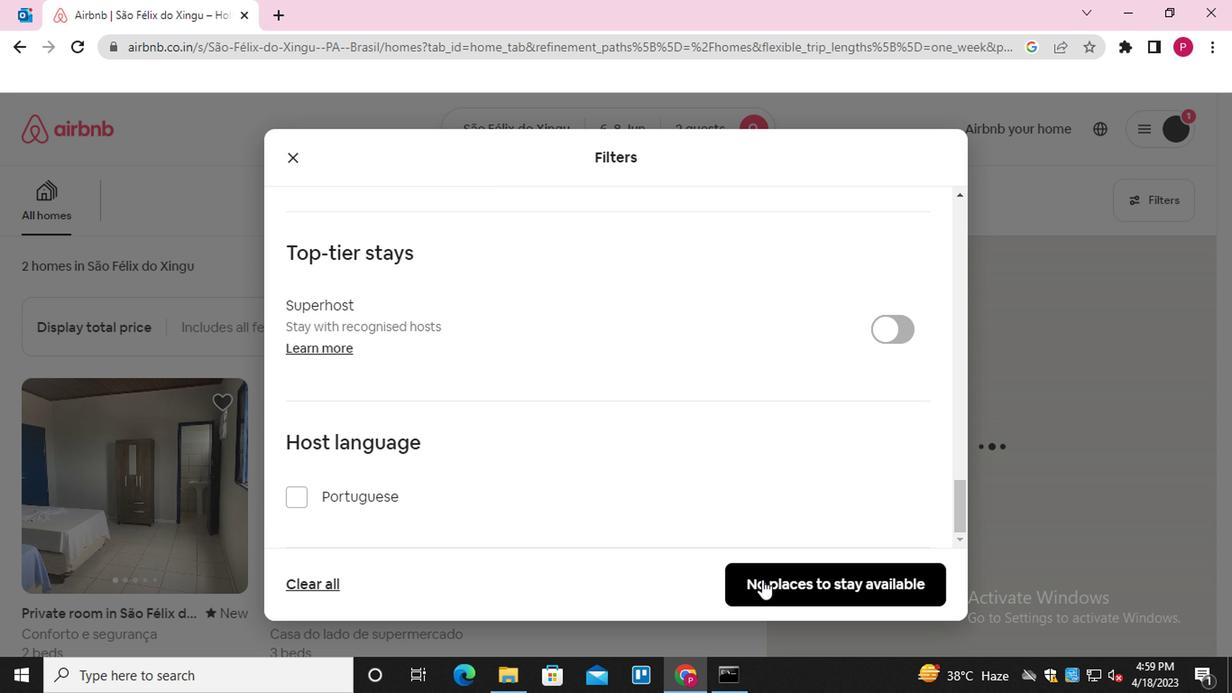 
Action: Mouse moved to (327, 300)
Screenshot: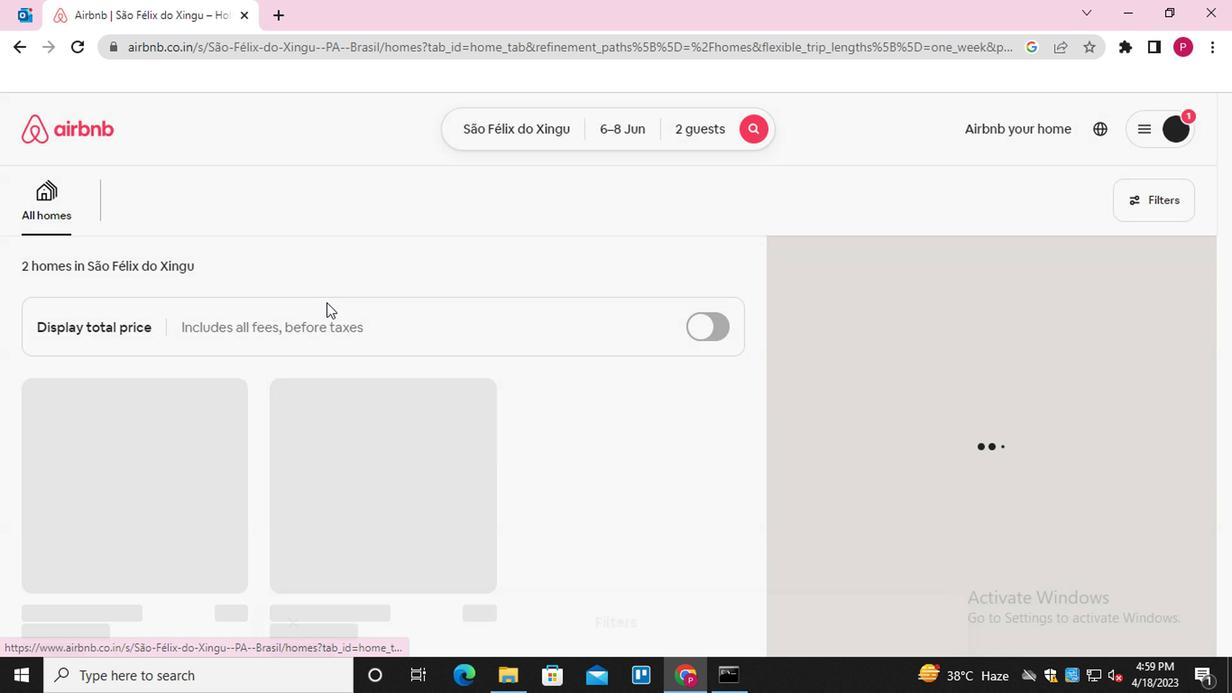 
